 Task: Forward email as attachment with the signature Dylan Clark with the subject Request for paternity leave from softage.1@softage.net to softage.7@softage.net with the message Would it be possible to have a project review meeting with all stakeholders next week?
Action: Mouse moved to (952, 80)
Screenshot: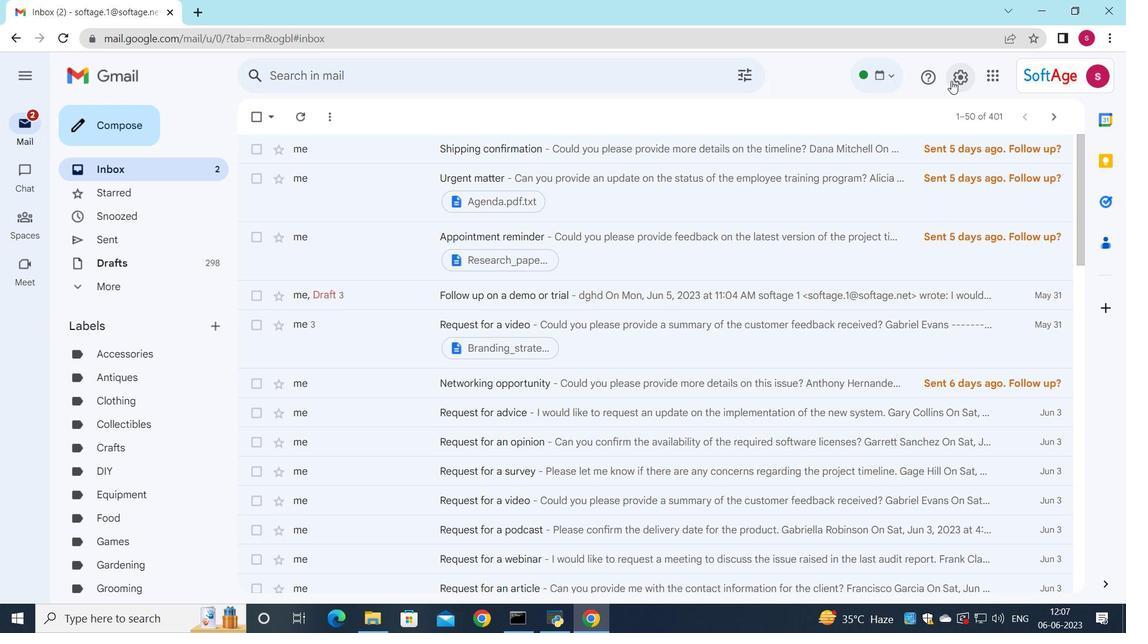 
Action: Mouse pressed left at (952, 80)
Screenshot: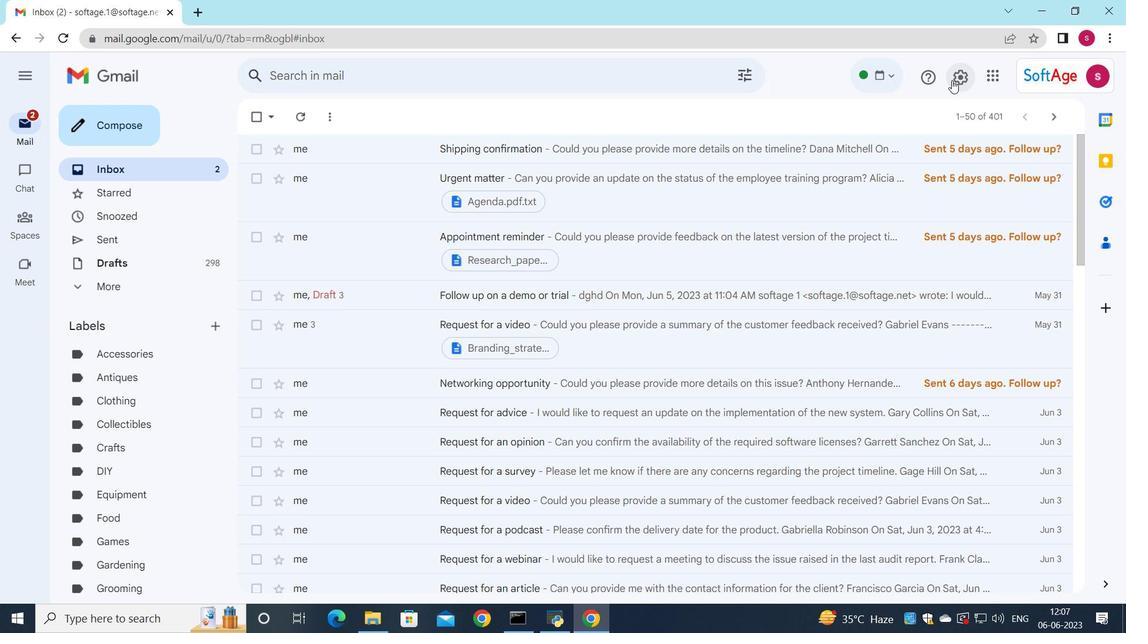
Action: Mouse moved to (940, 136)
Screenshot: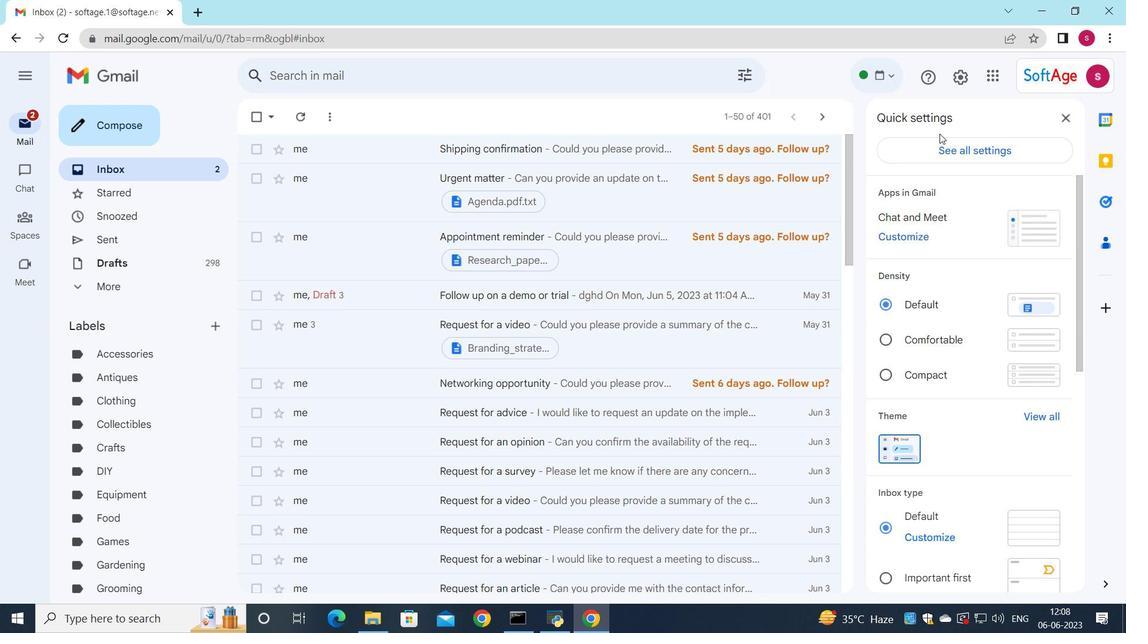 
Action: Mouse pressed left at (940, 136)
Screenshot: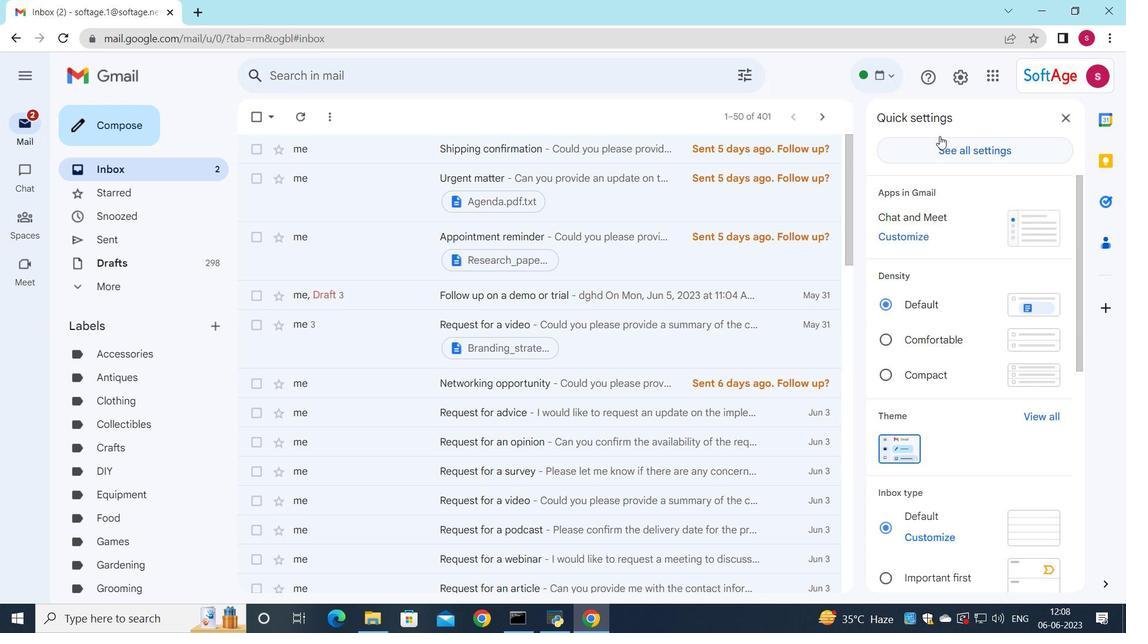 
Action: Mouse moved to (822, 231)
Screenshot: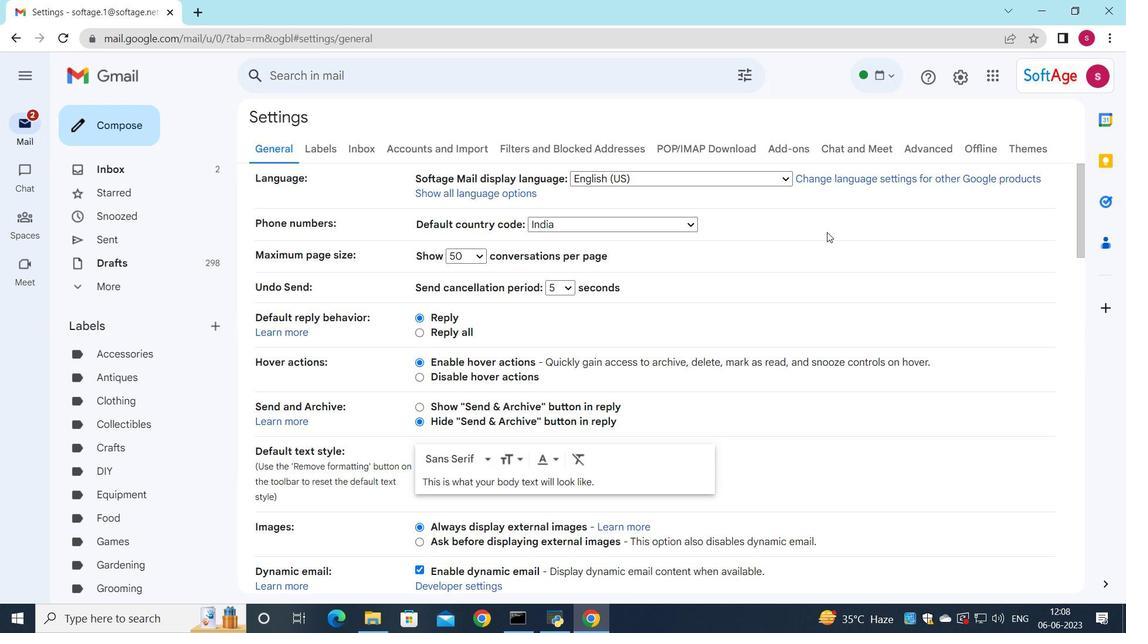
Action: Mouse scrolled (822, 231) with delta (0, 0)
Screenshot: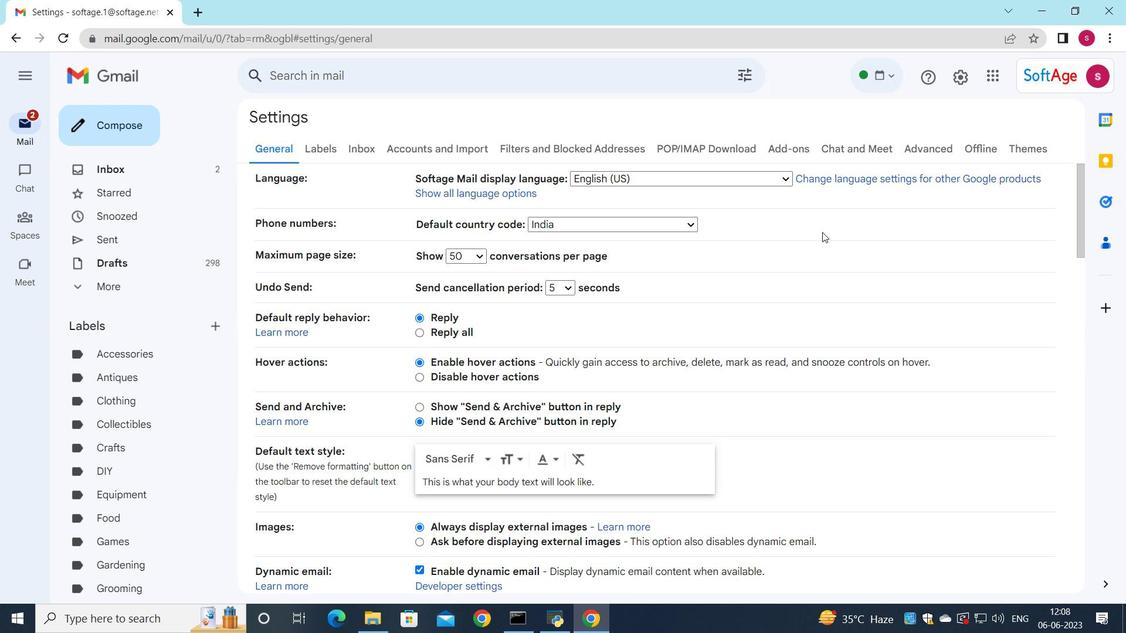 
Action: Mouse scrolled (822, 231) with delta (0, 0)
Screenshot: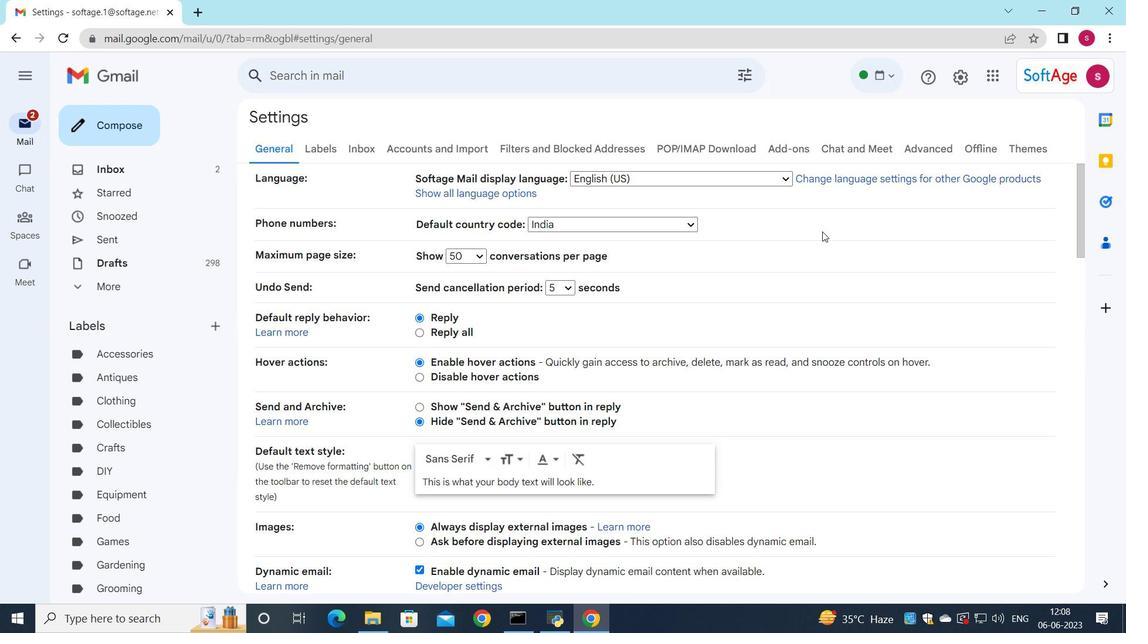 
Action: Mouse scrolled (822, 231) with delta (0, 0)
Screenshot: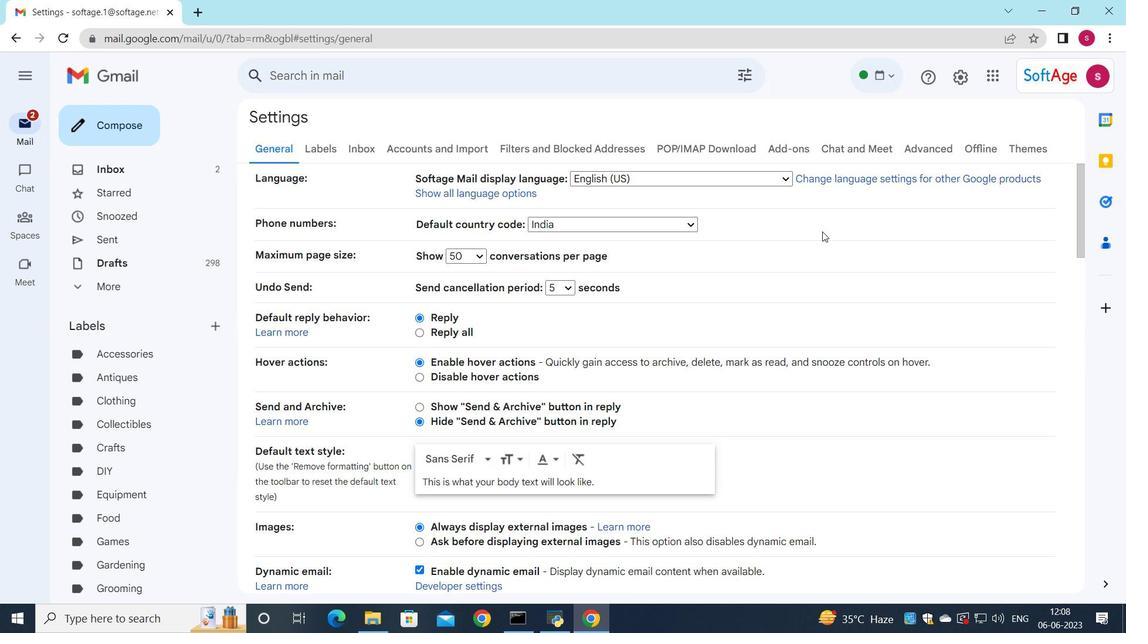 
Action: Mouse scrolled (822, 231) with delta (0, 0)
Screenshot: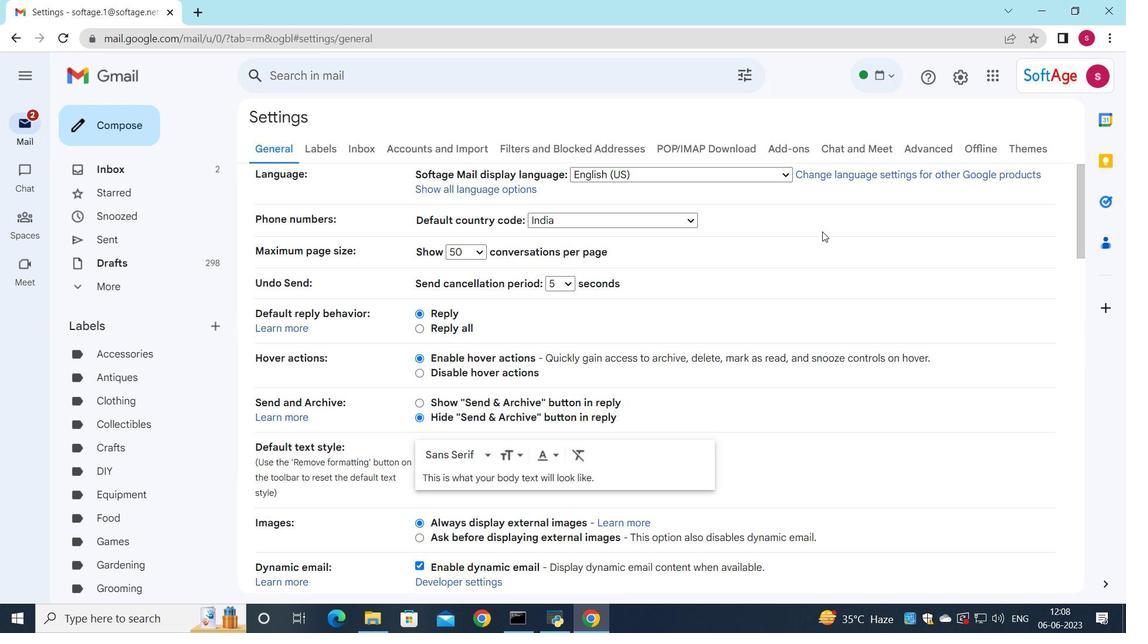 
Action: Mouse moved to (607, 341)
Screenshot: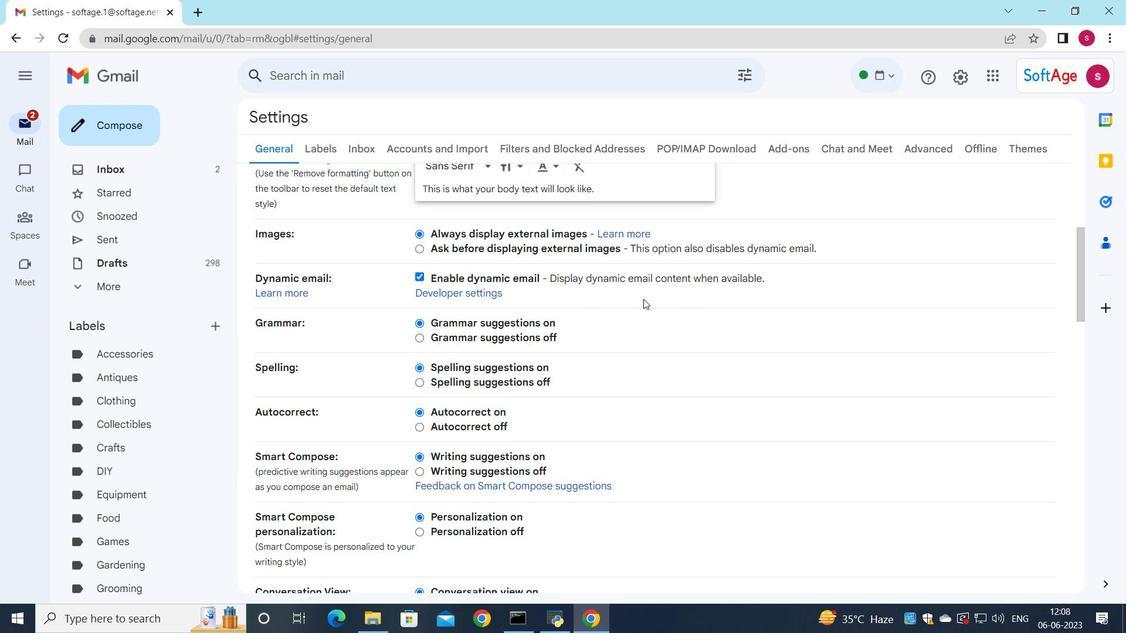 
Action: Mouse scrolled (607, 340) with delta (0, 0)
Screenshot: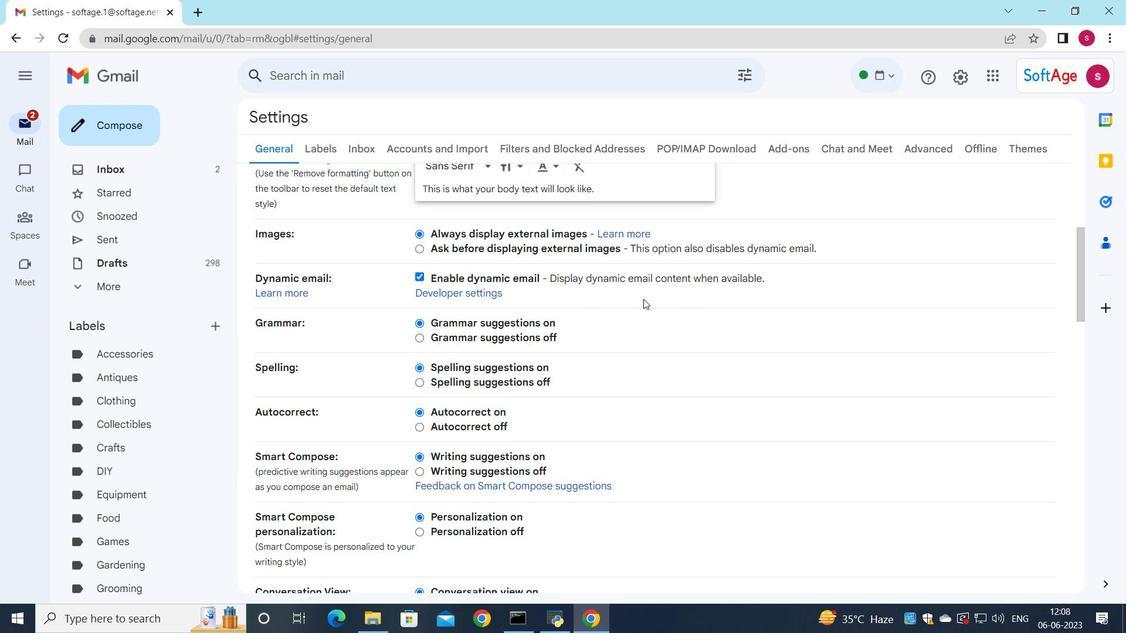 
Action: Mouse moved to (601, 348)
Screenshot: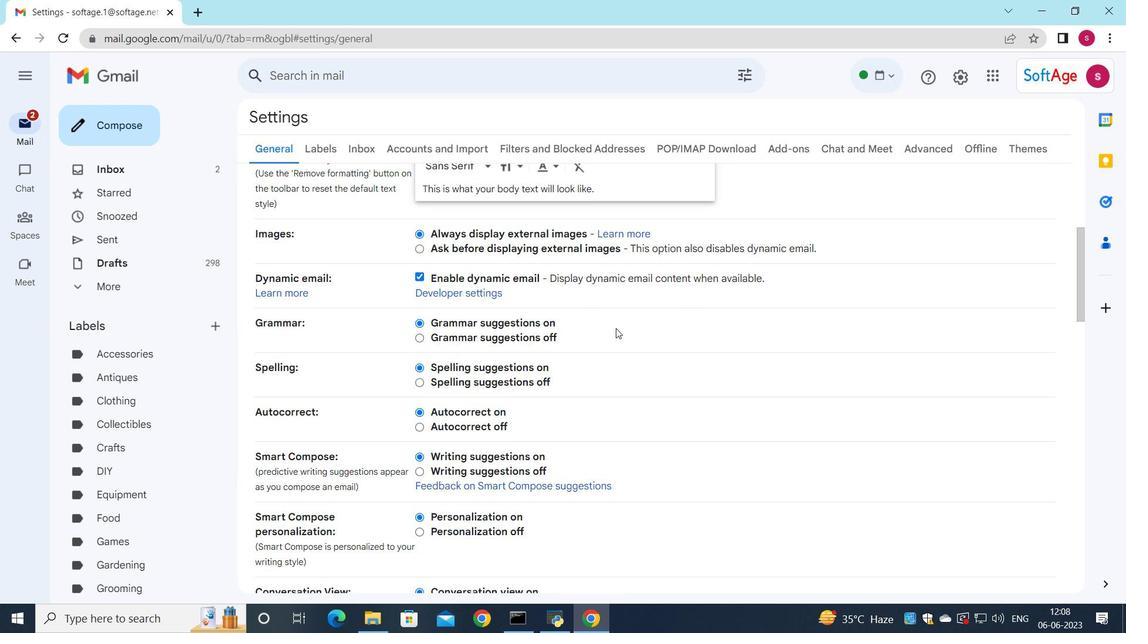 
Action: Mouse scrolled (601, 347) with delta (0, 0)
Screenshot: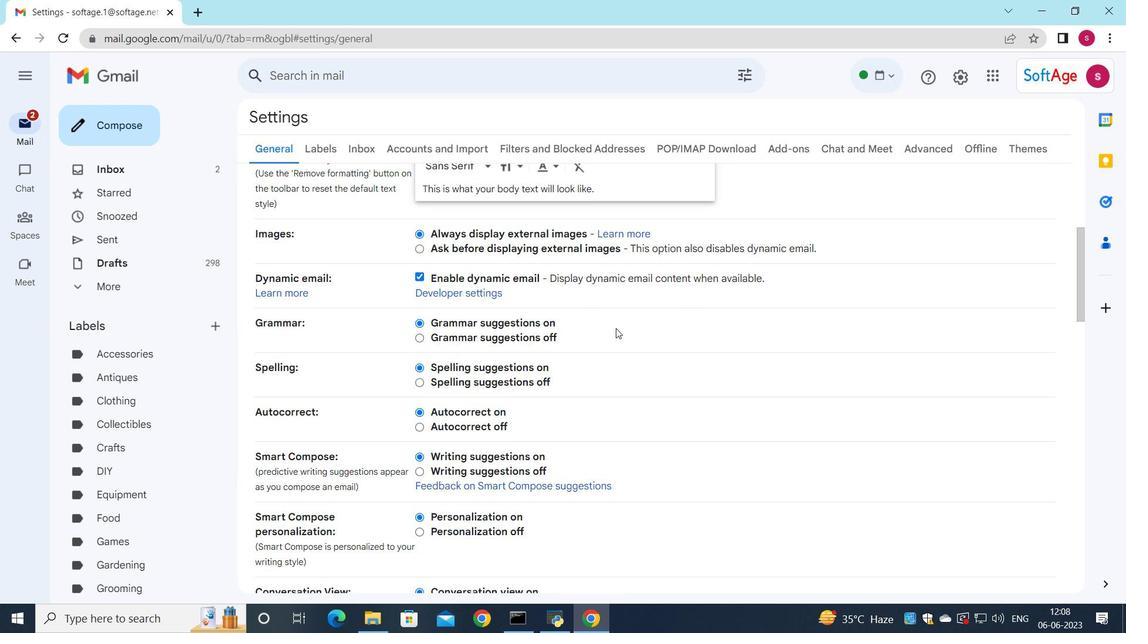 
Action: Mouse moved to (597, 353)
Screenshot: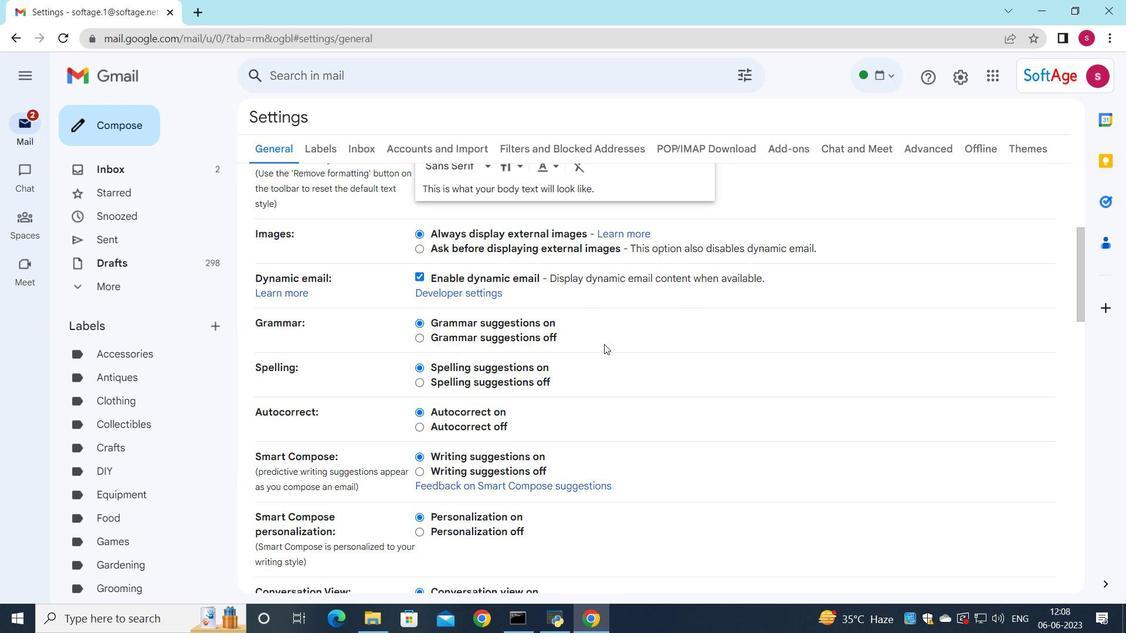 
Action: Mouse scrolled (597, 352) with delta (0, 0)
Screenshot: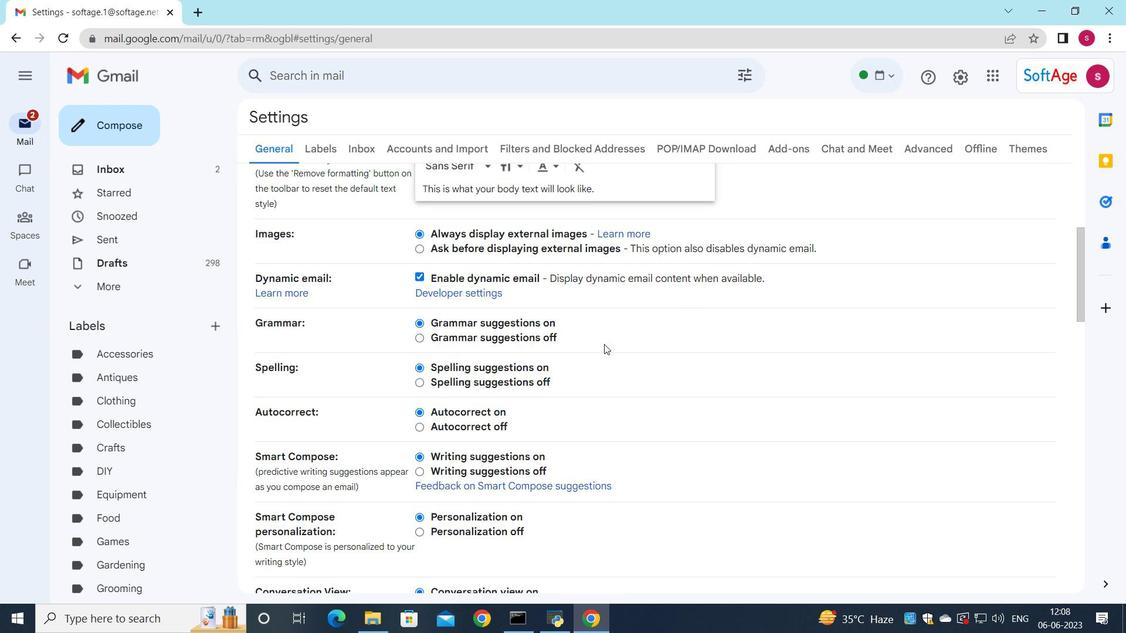 
Action: Mouse moved to (573, 396)
Screenshot: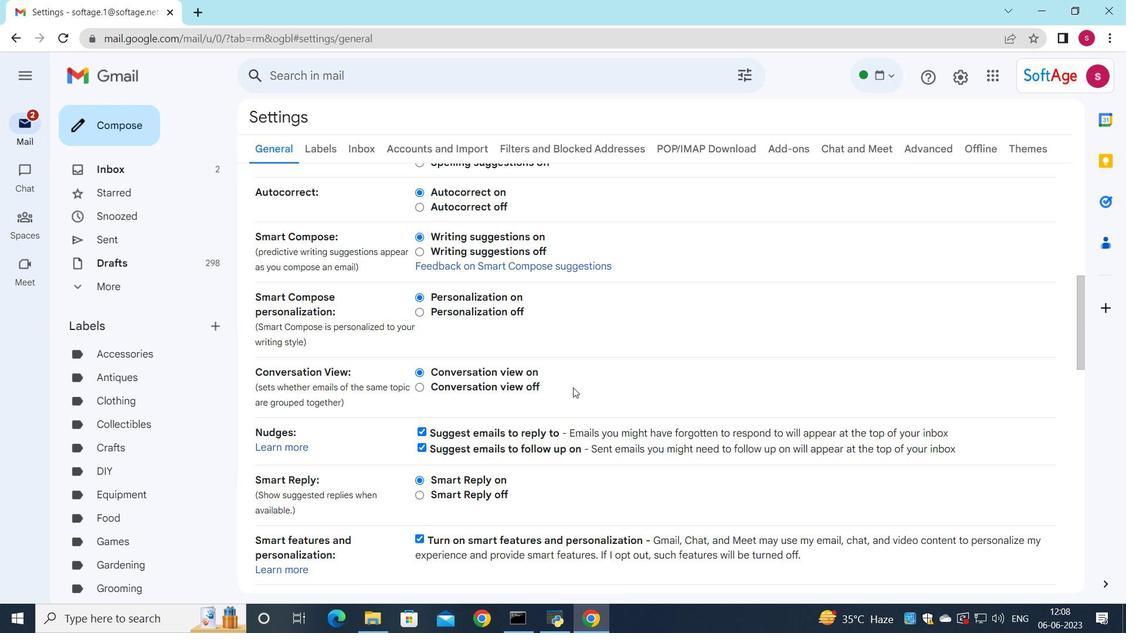 
Action: Mouse scrolled (573, 395) with delta (0, 0)
Screenshot: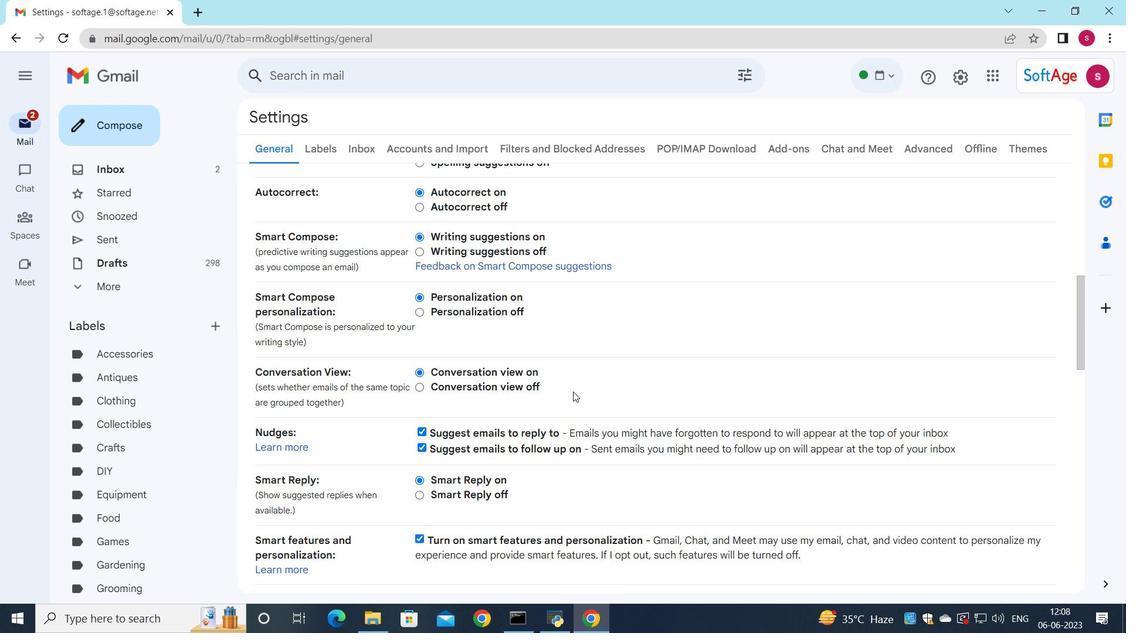 
Action: Mouse moved to (573, 398)
Screenshot: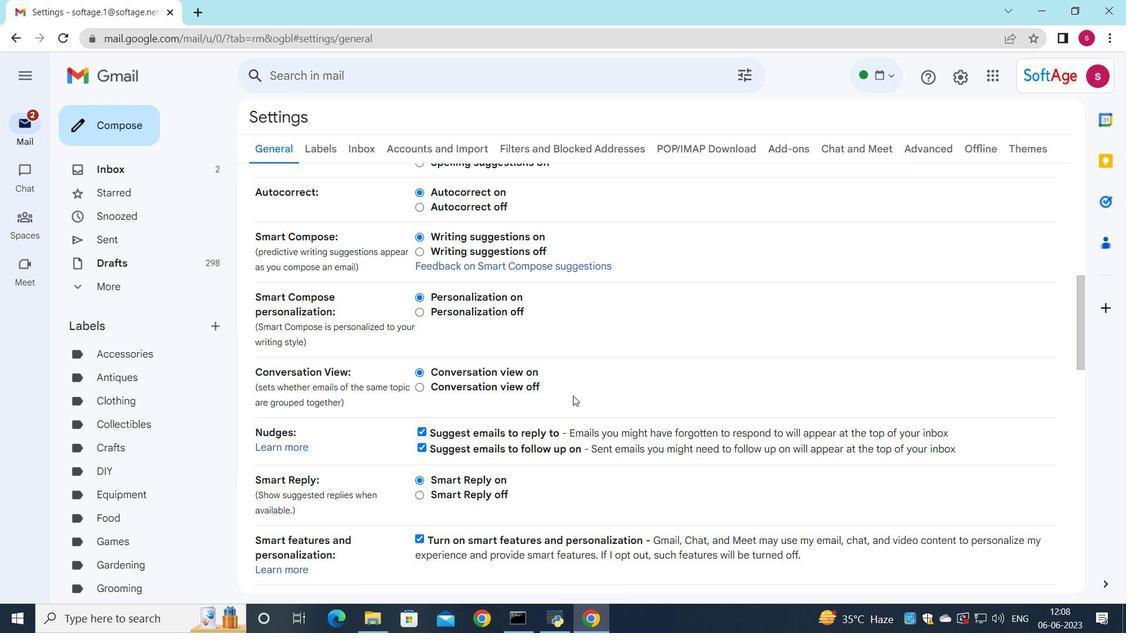 
Action: Mouse scrolled (573, 397) with delta (0, 0)
Screenshot: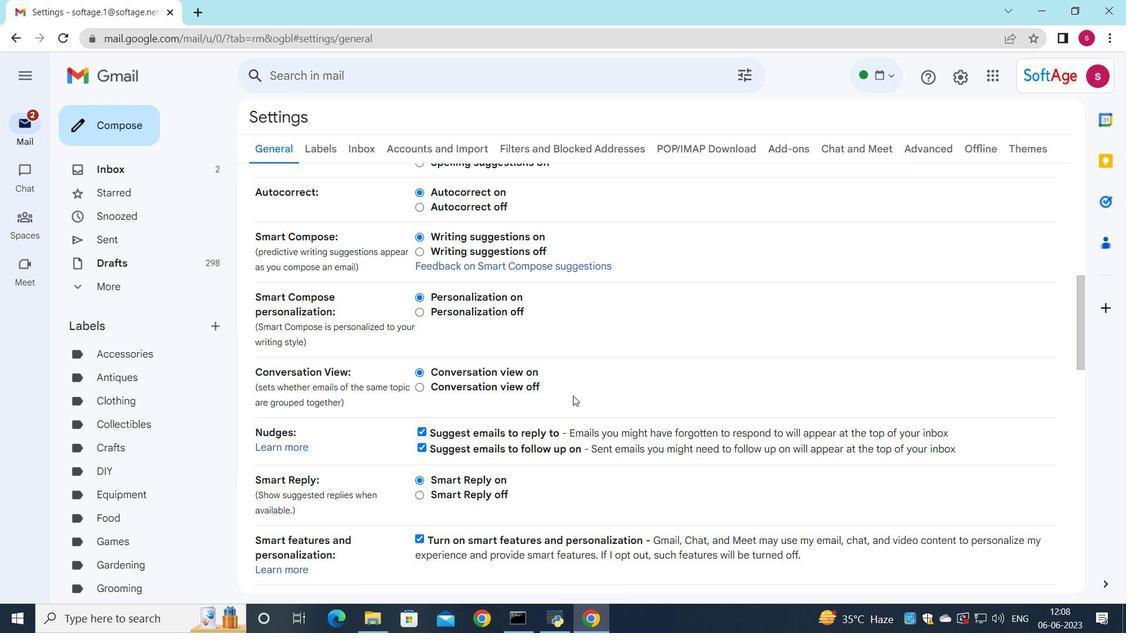
Action: Mouse moved to (574, 398)
Screenshot: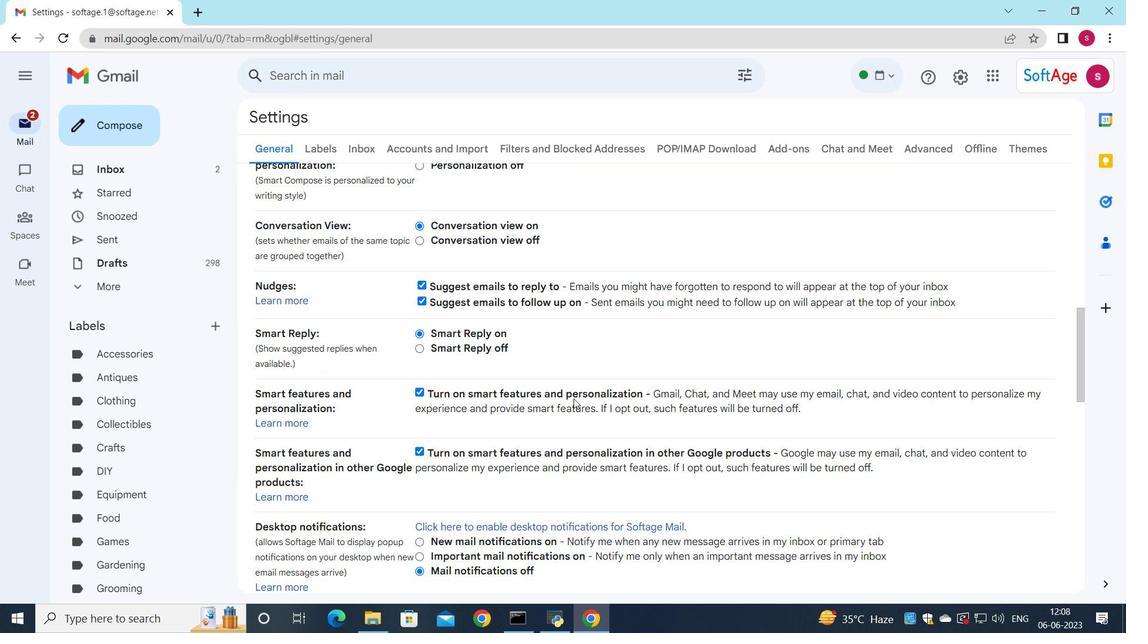 
Action: Mouse scrolled (574, 398) with delta (0, 0)
Screenshot: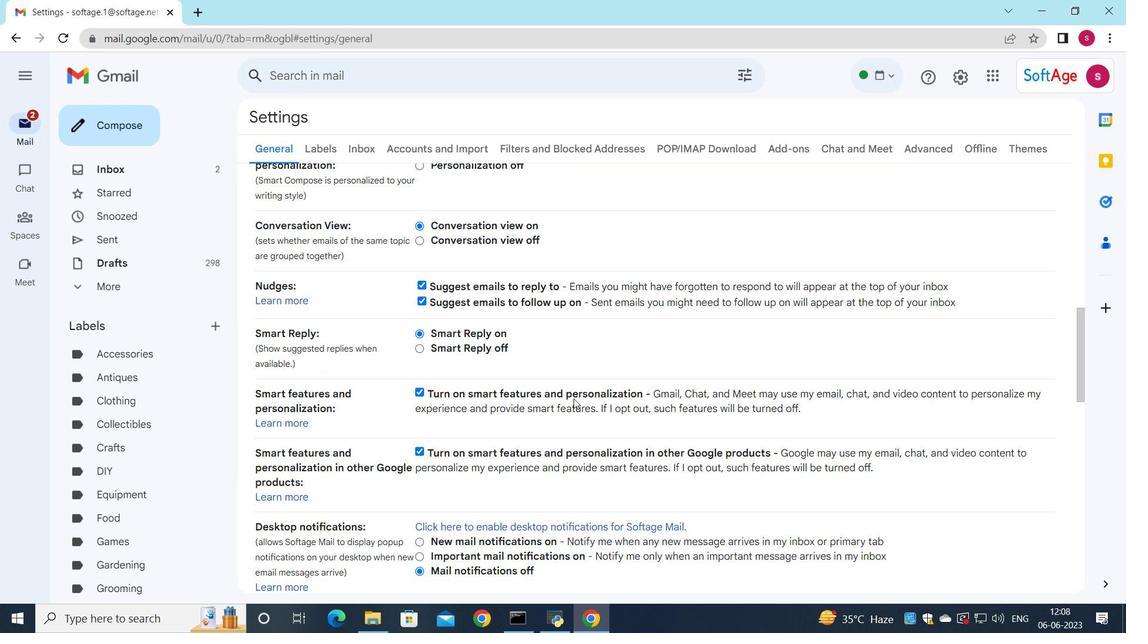 
Action: Mouse moved to (572, 407)
Screenshot: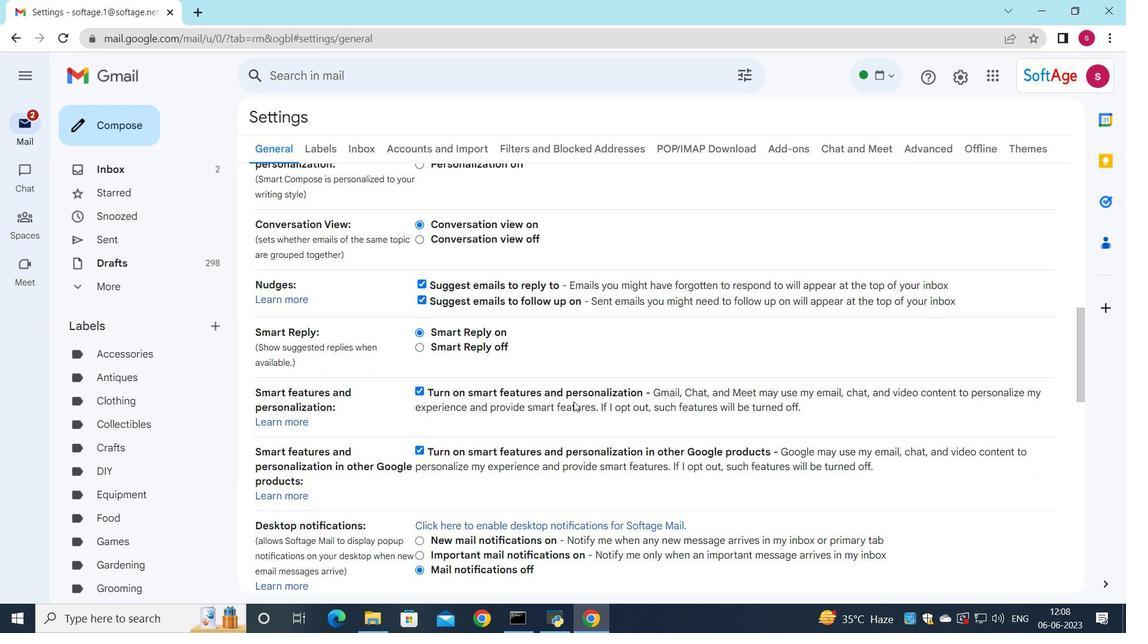 
Action: Mouse scrolled (572, 406) with delta (0, 0)
Screenshot: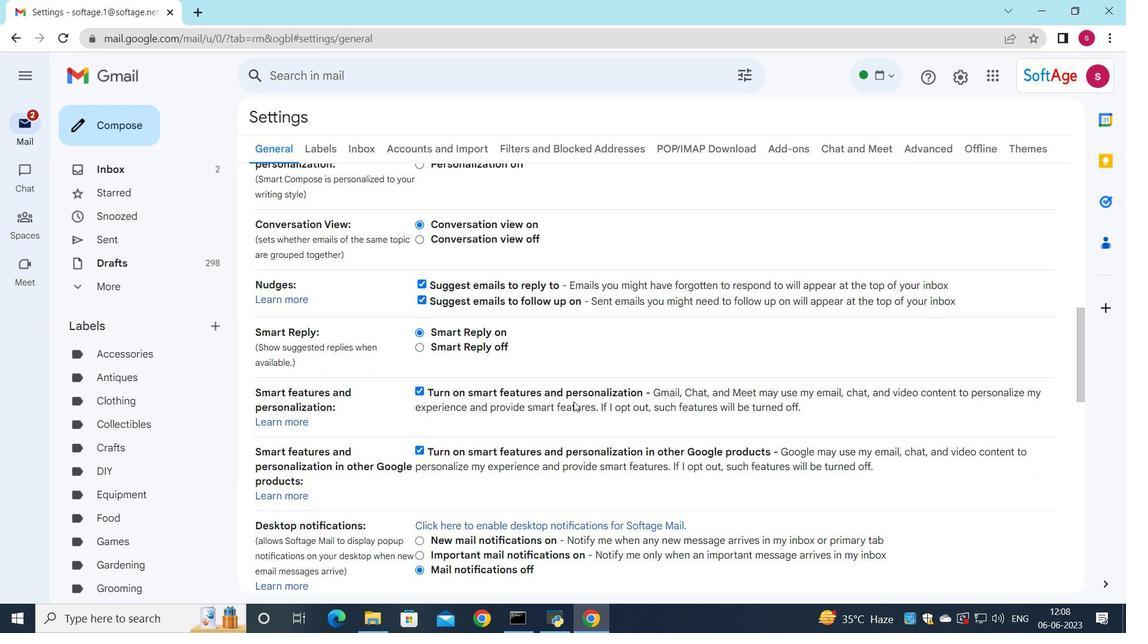 
Action: Mouse moved to (567, 420)
Screenshot: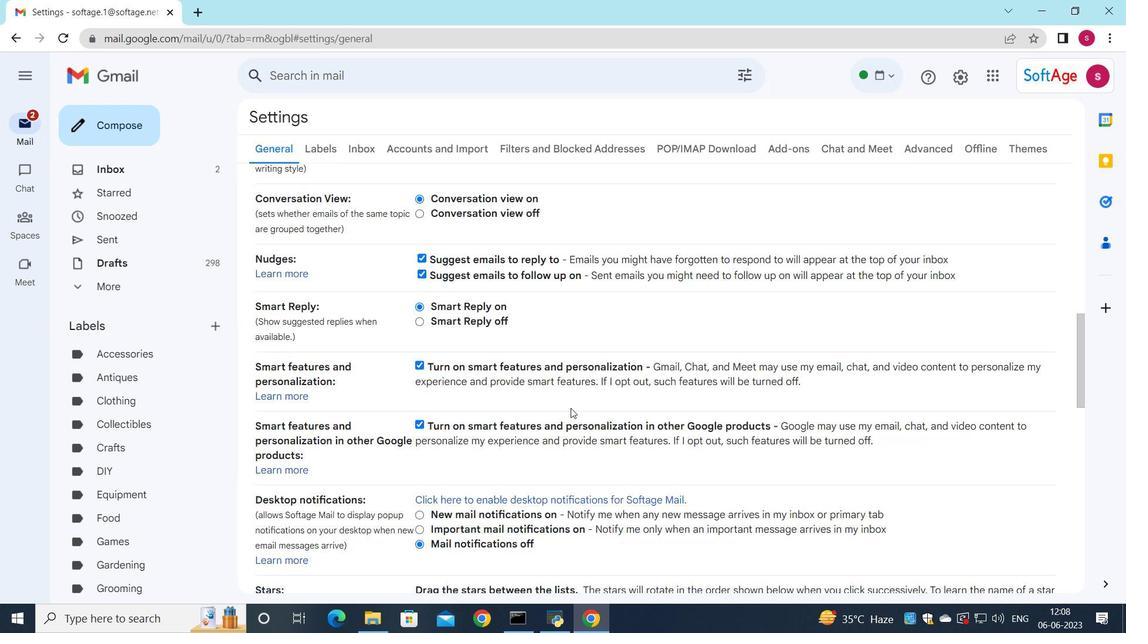 
Action: Mouse scrolled (567, 420) with delta (0, 0)
Screenshot: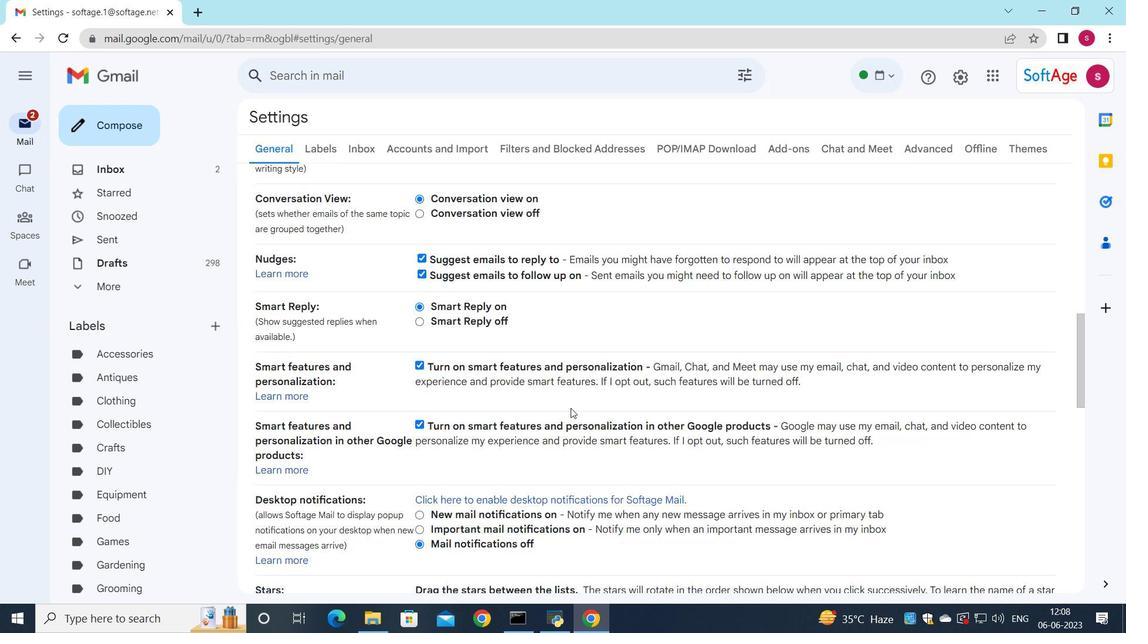 
Action: Mouse moved to (563, 458)
Screenshot: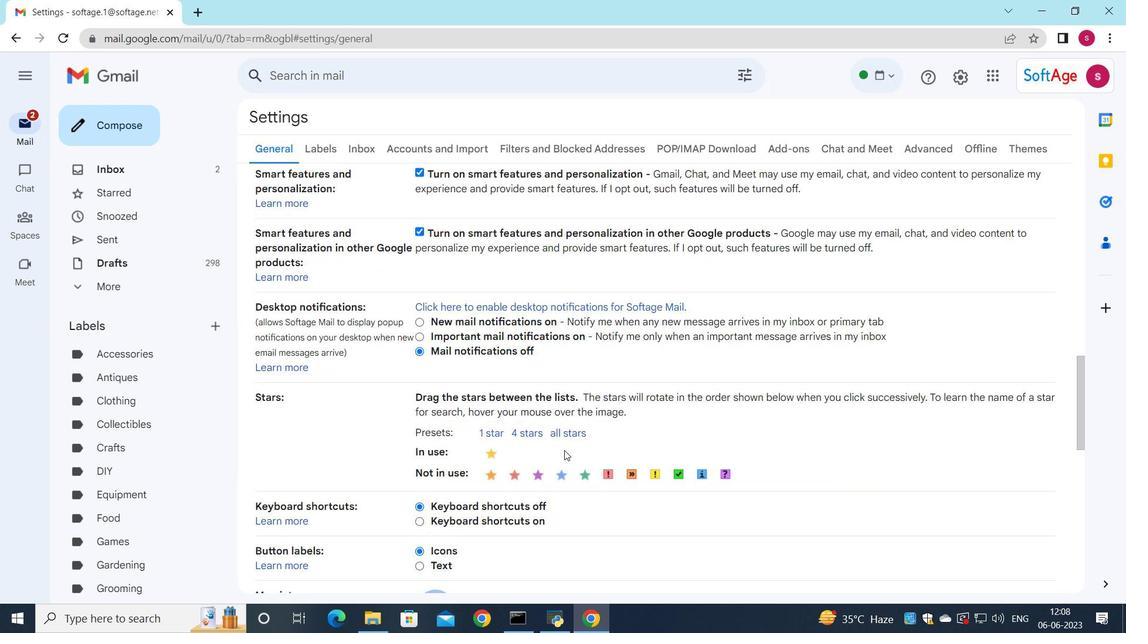 
Action: Mouse scrolled (563, 458) with delta (0, 0)
Screenshot: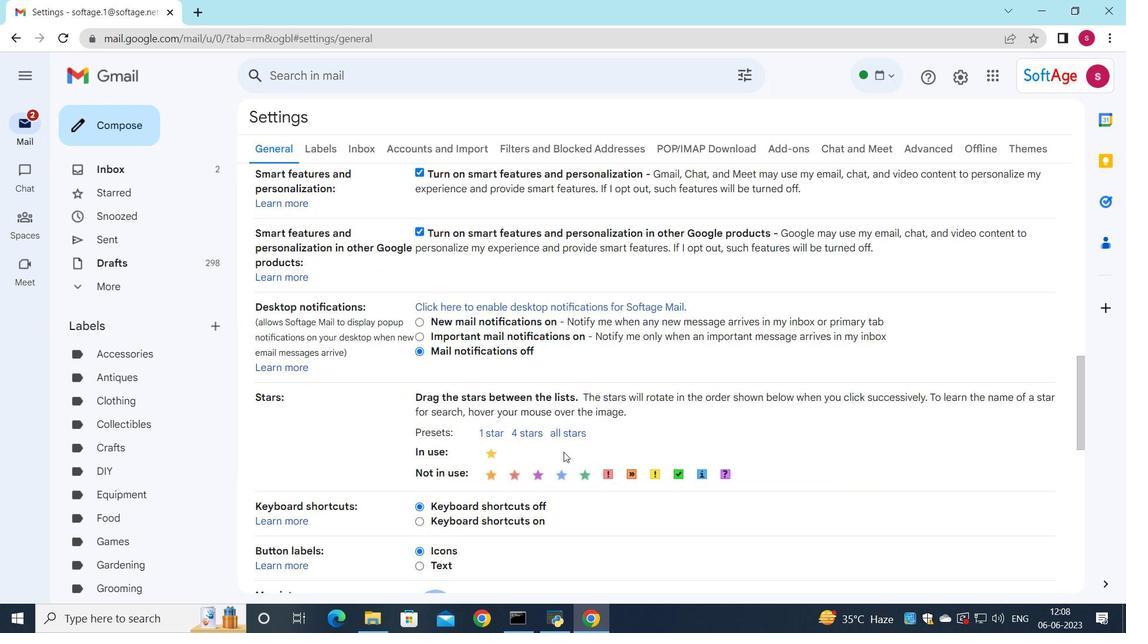 
Action: Mouse moved to (563, 459)
Screenshot: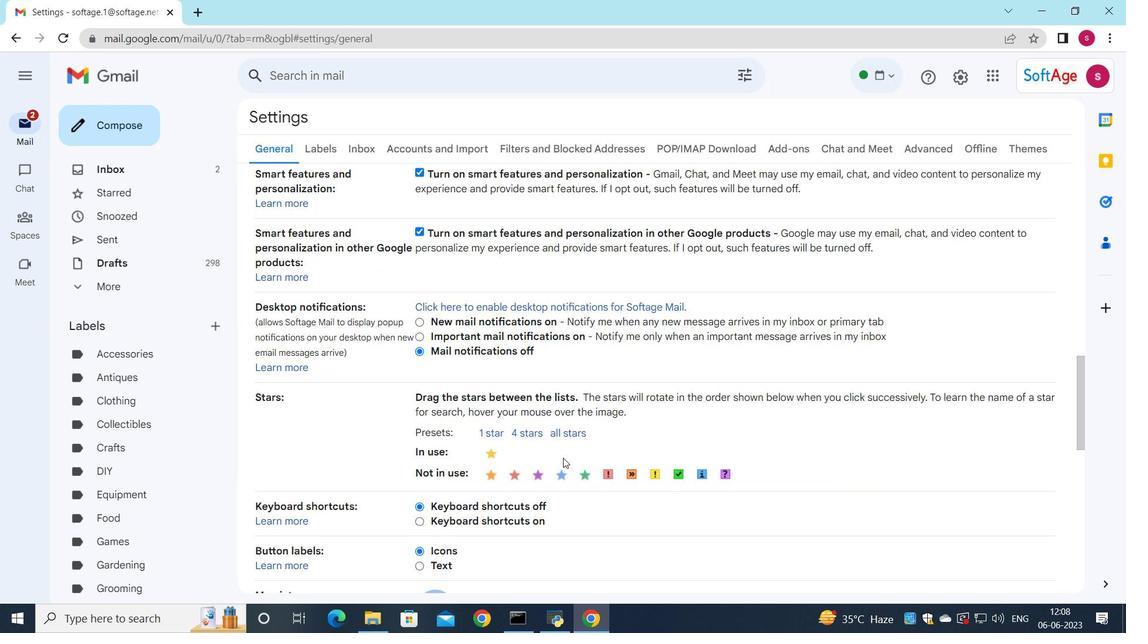 
Action: Mouse scrolled (563, 459) with delta (0, 0)
Screenshot: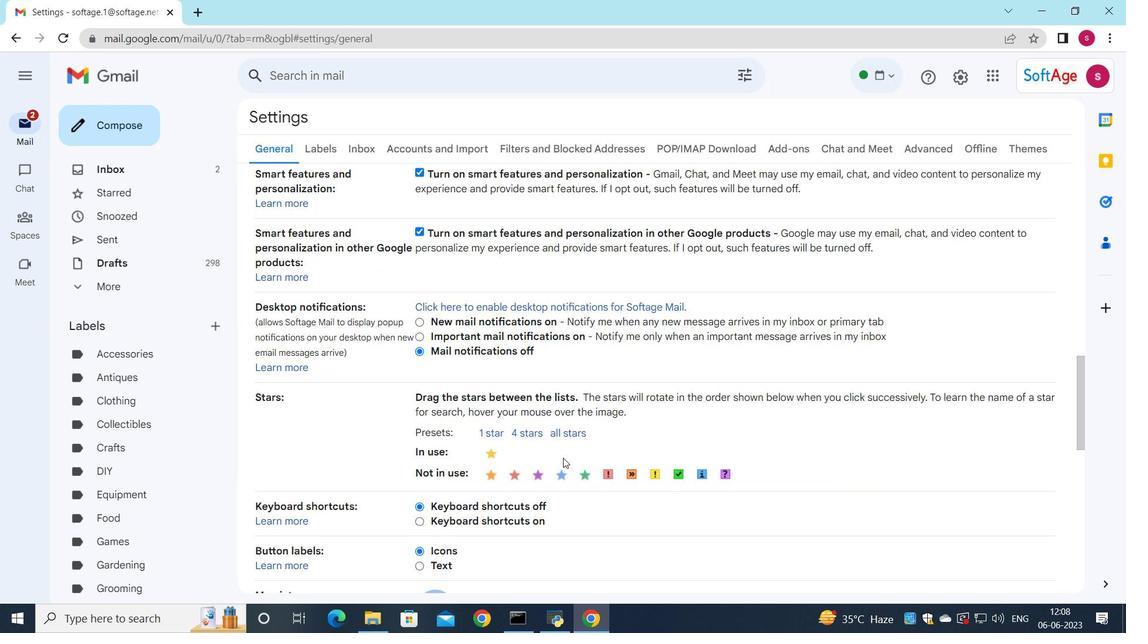 
Action: Mouse moved to (563, 460)
Screenshot: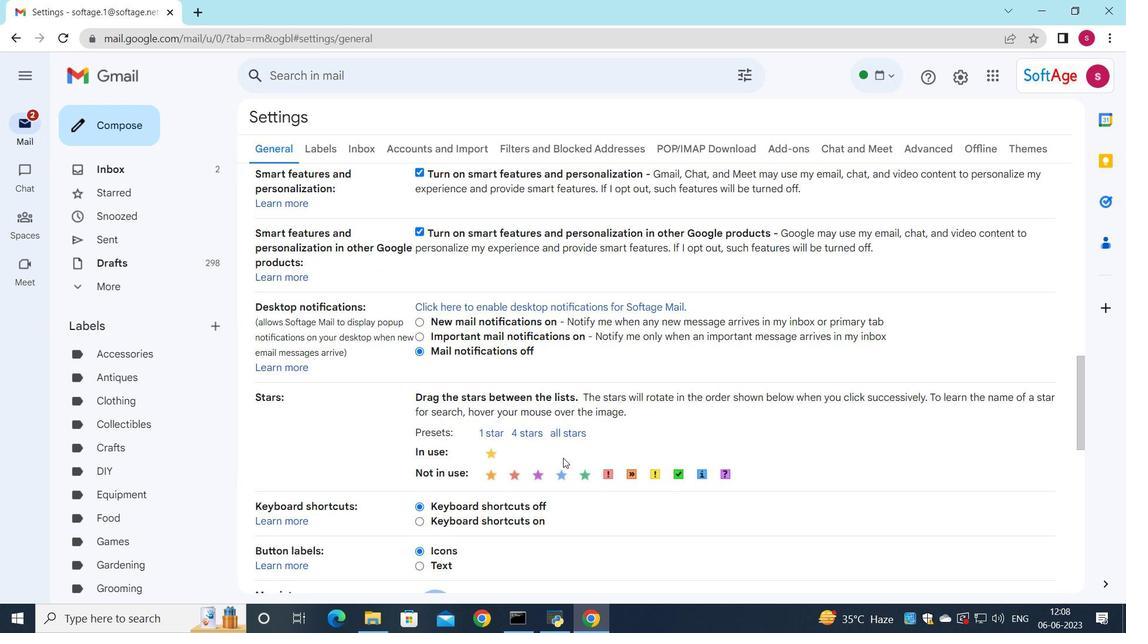 
Action: Mouse scrolled (563, 459) with delta (0, 0)
Screenshot: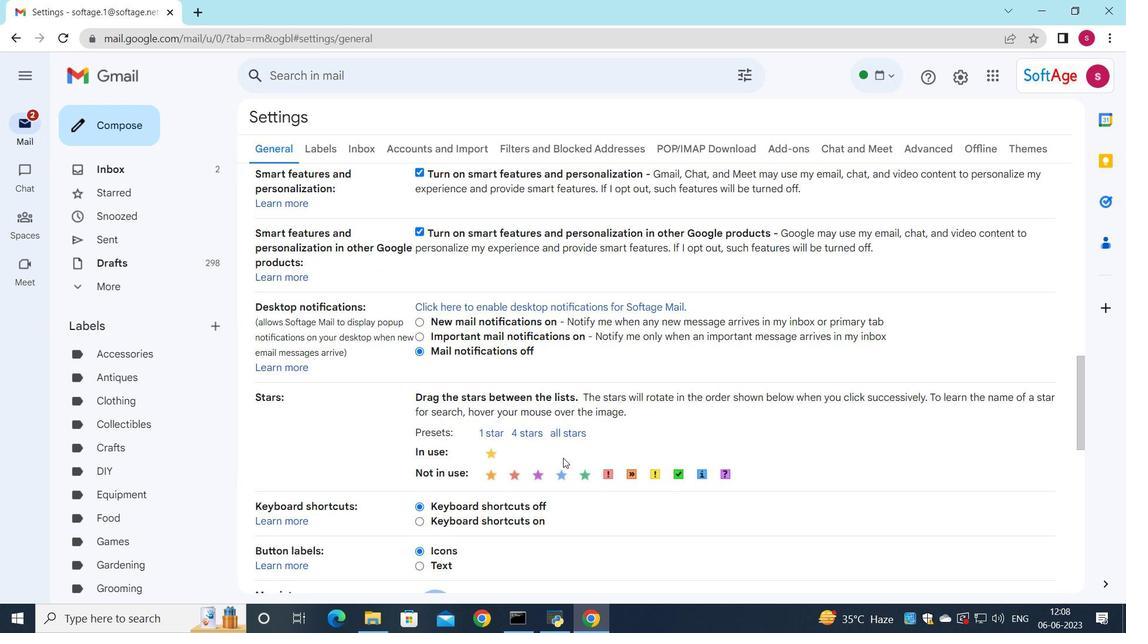 
Action: Mouse moved to (482, 498)
Screenshot: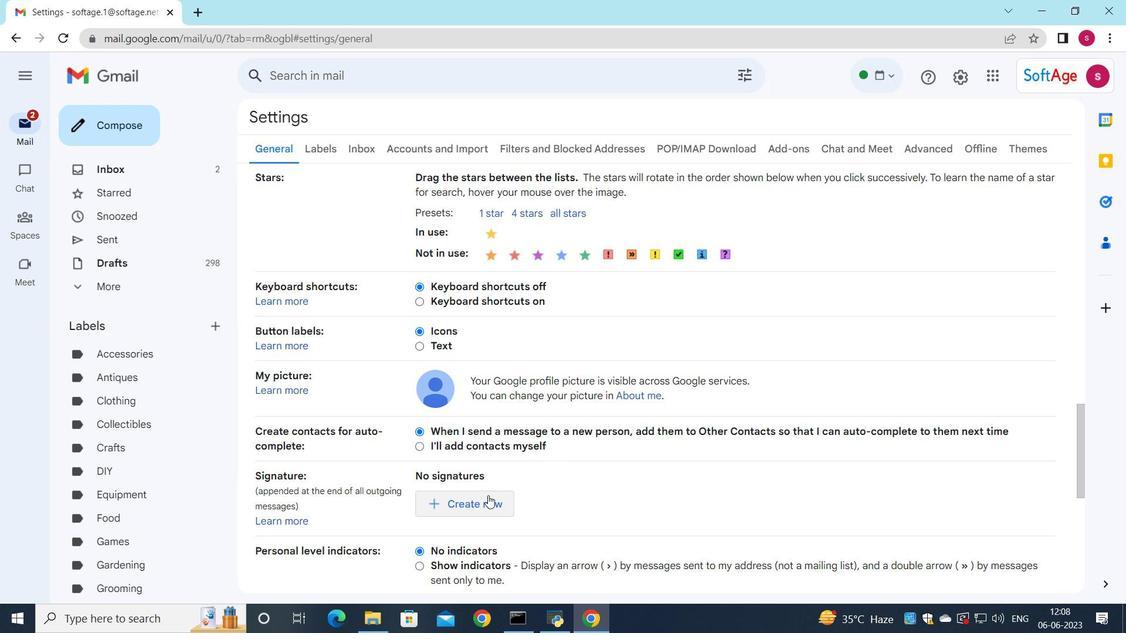 
Action: Mouse pressed left at (482, 498)
Screenshot: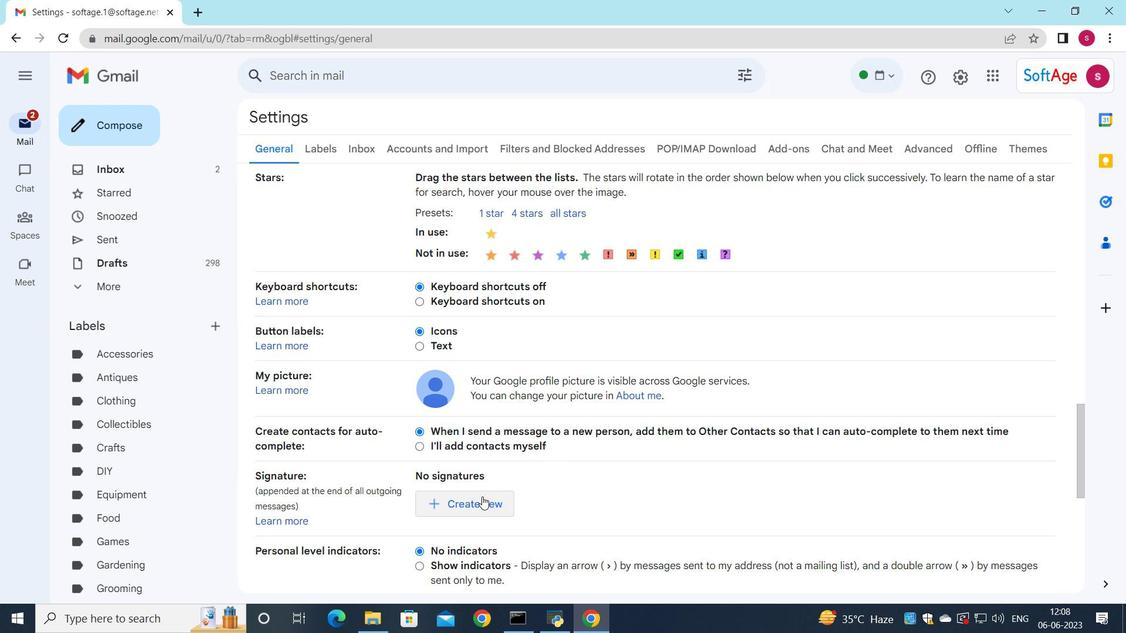 
Action: Mouse moved to (568, 469)
Screenshot: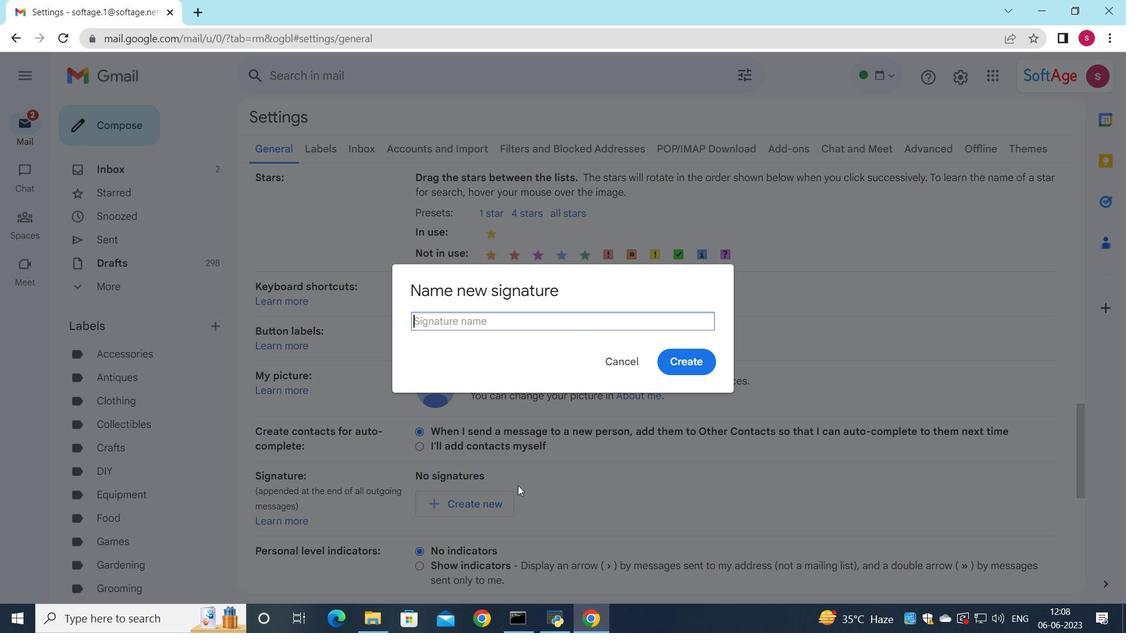 
Action: Key pressed <Key.shift>Dylan<Key.space><Key.shift>Clark
Screenshot: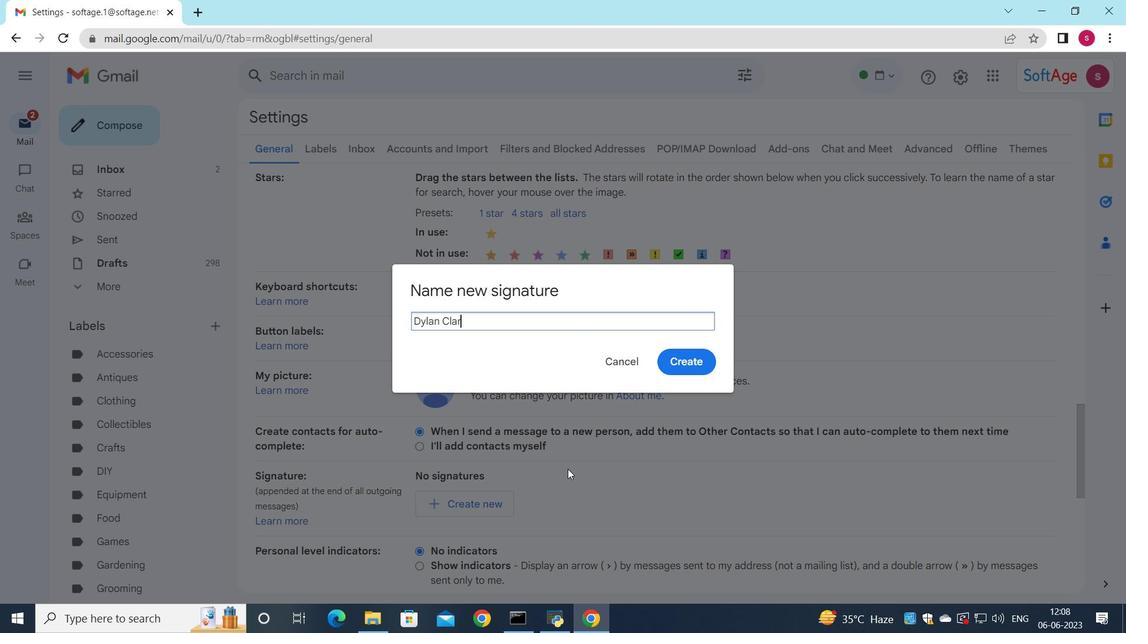 
Action: Mouse moved to (675, 371)
Screenshot: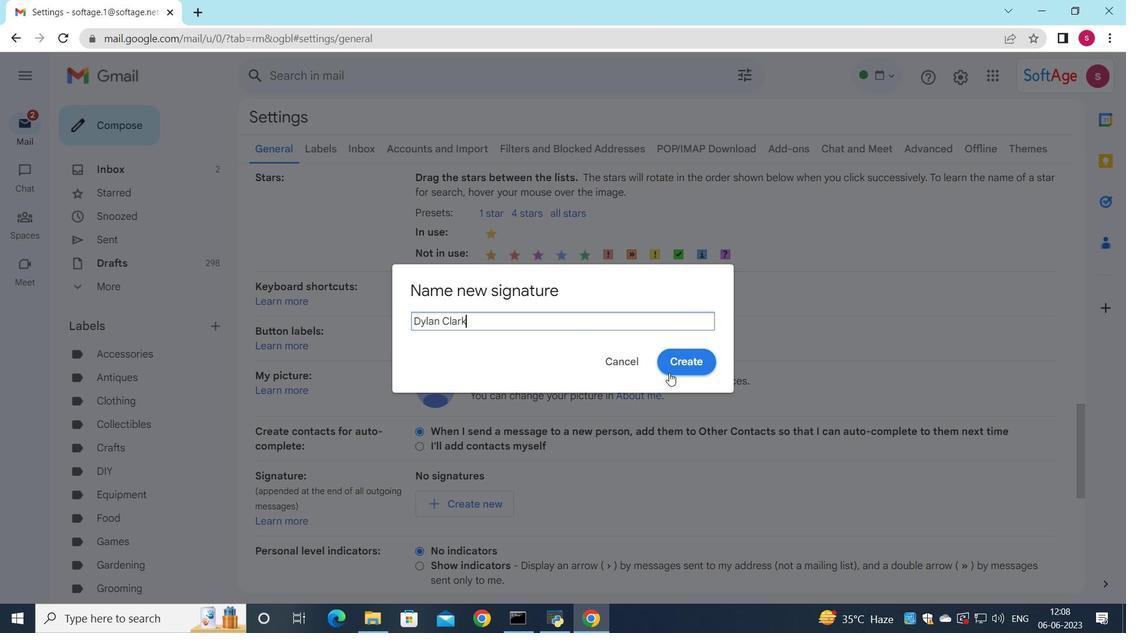 
Action: Mouse pressed left at (675, 371)
Screenshot: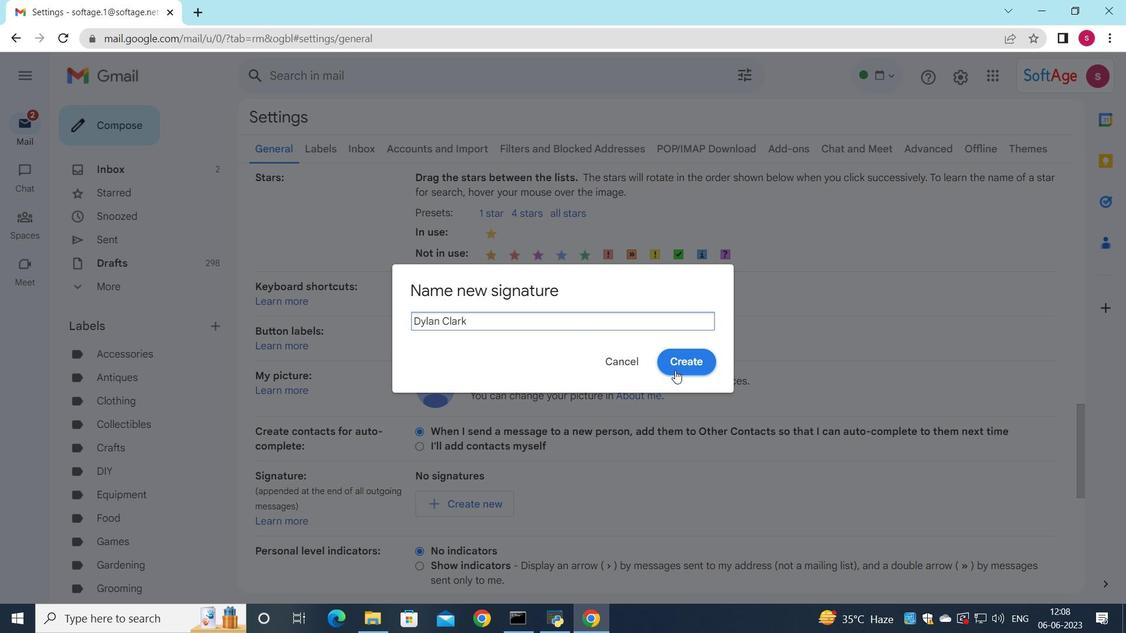 
Action: Mouse moved to (667, 493)
Screenshot: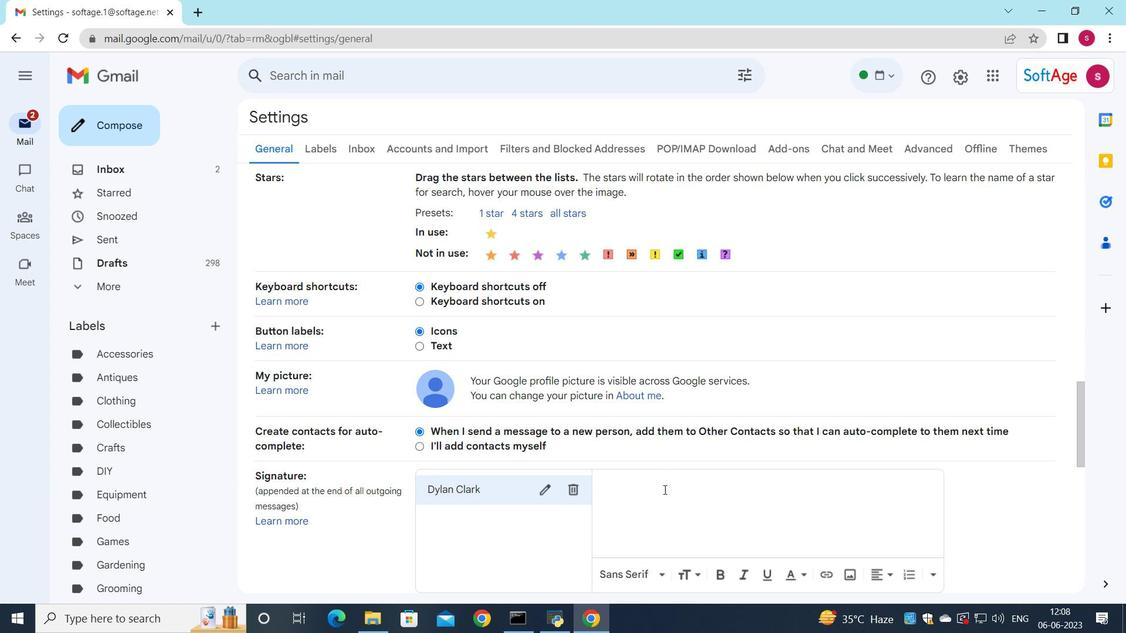 
Action: Mouse pressed left at (667, 493)
Screenshot: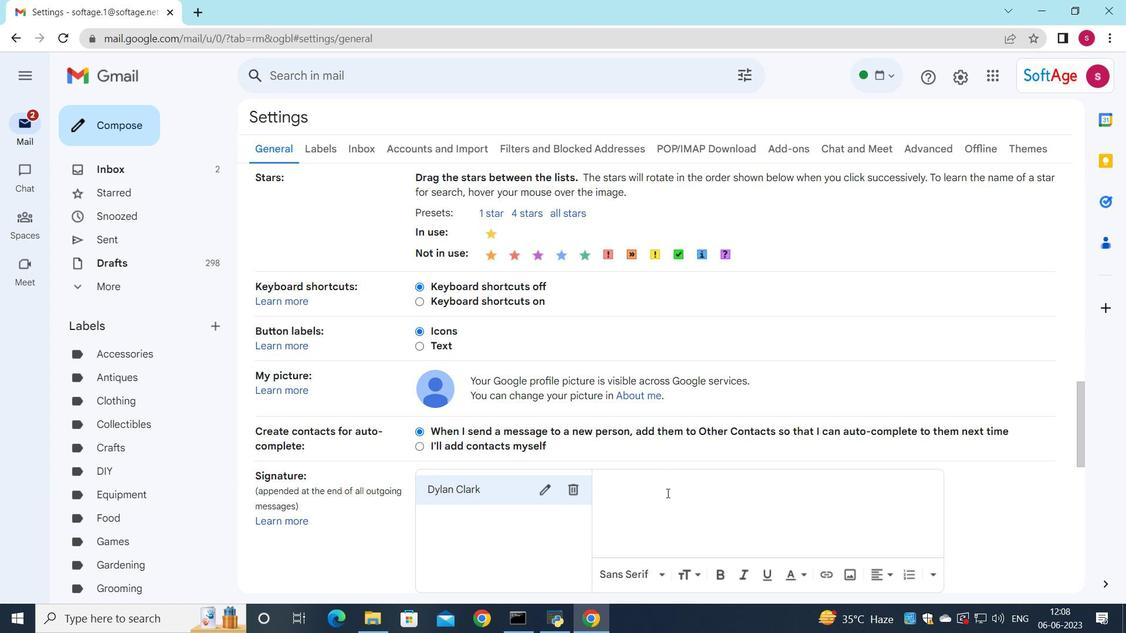 
Action: Mouse scrolled (667, 492) with delta (0, 0)
Screenshot: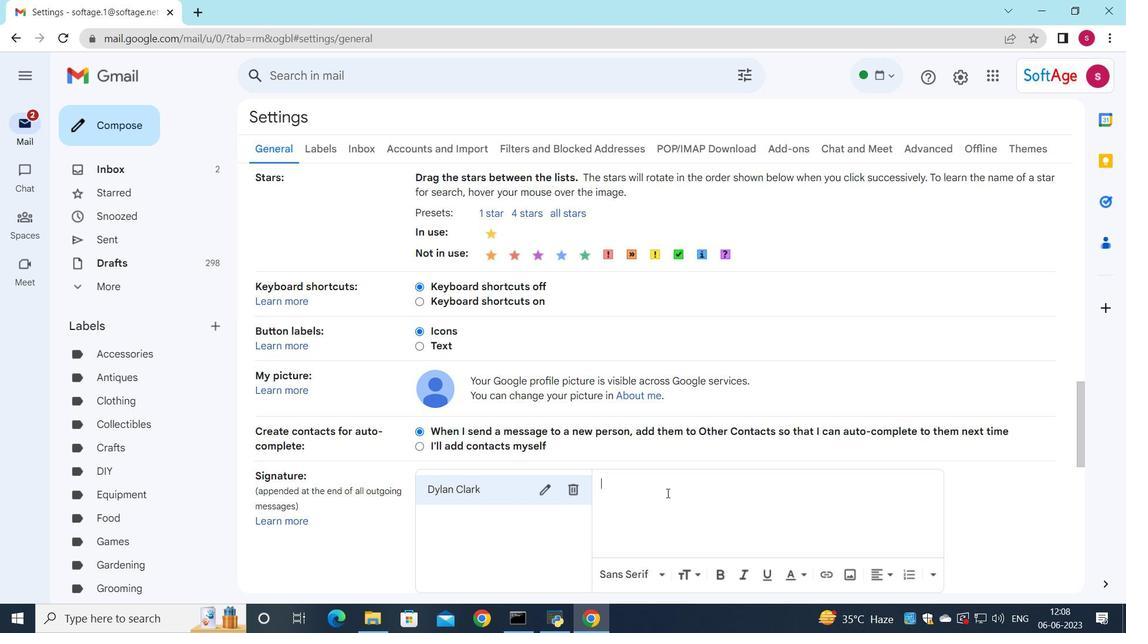 
Action: Mouse scrolled (667, 492) with delta (0, 0)
Screenshot: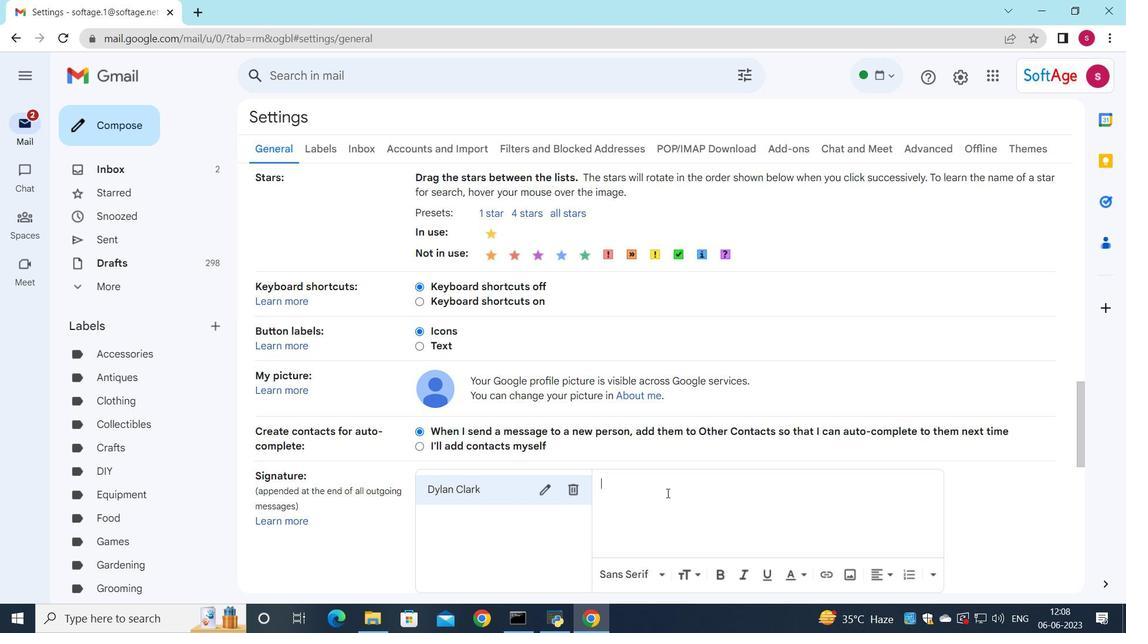 
Action: Mouse moved to (662, 471)
Screenshot: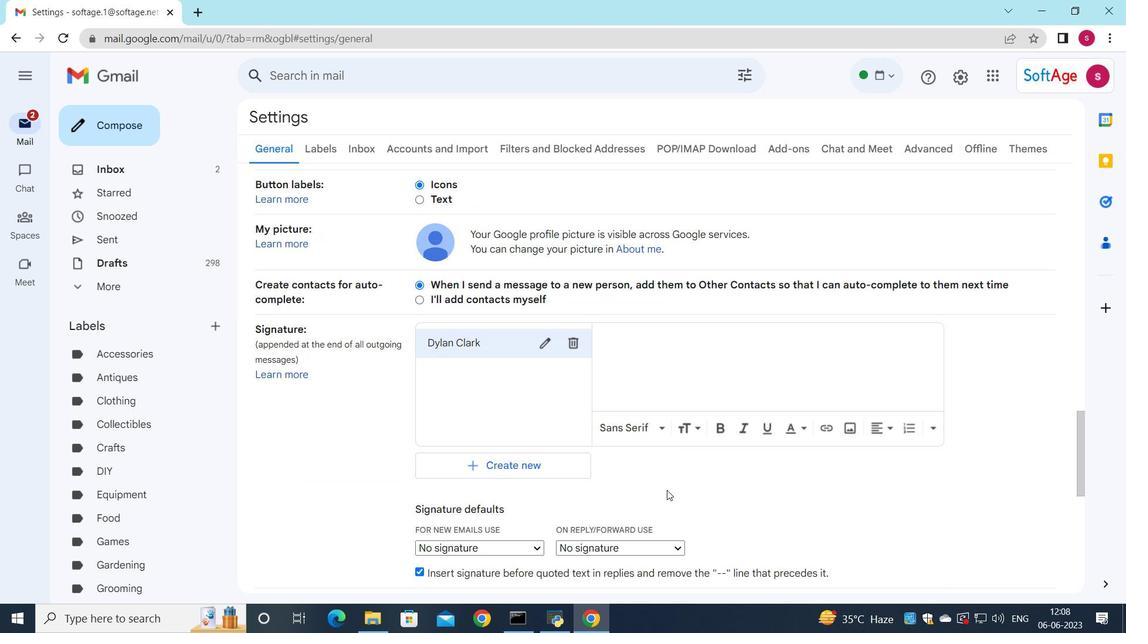 
Action: Key pressed <Key.shift>Dylan<Key.space><Key.shift>Clark
Screenshot: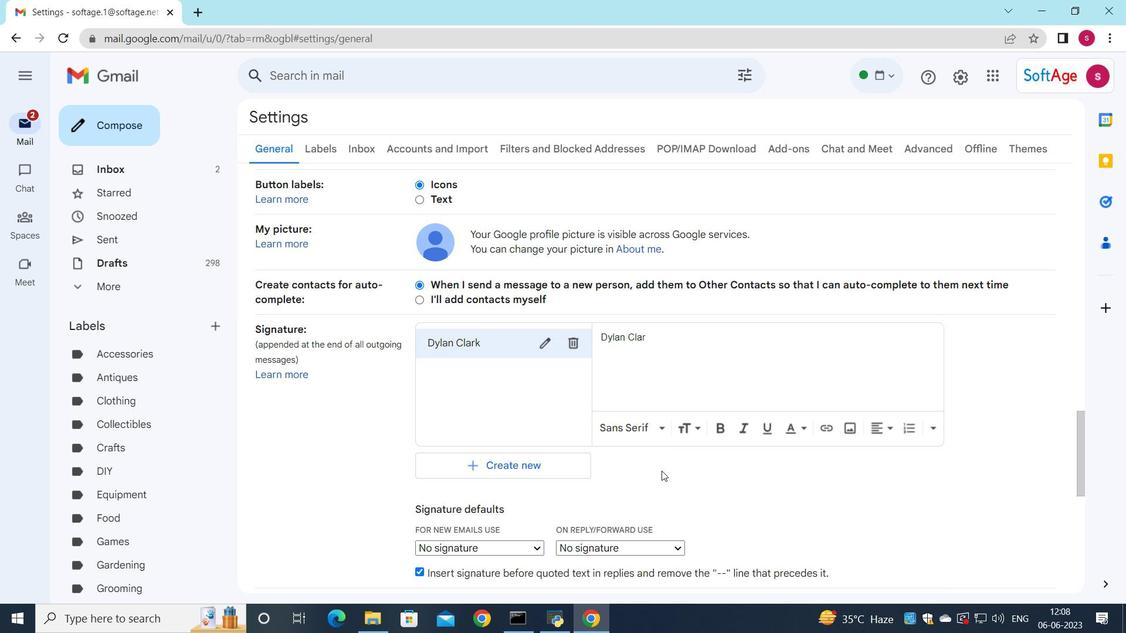 
Action: Mouse scrolled (662, 471) with delta (0, 0)
Screenshot: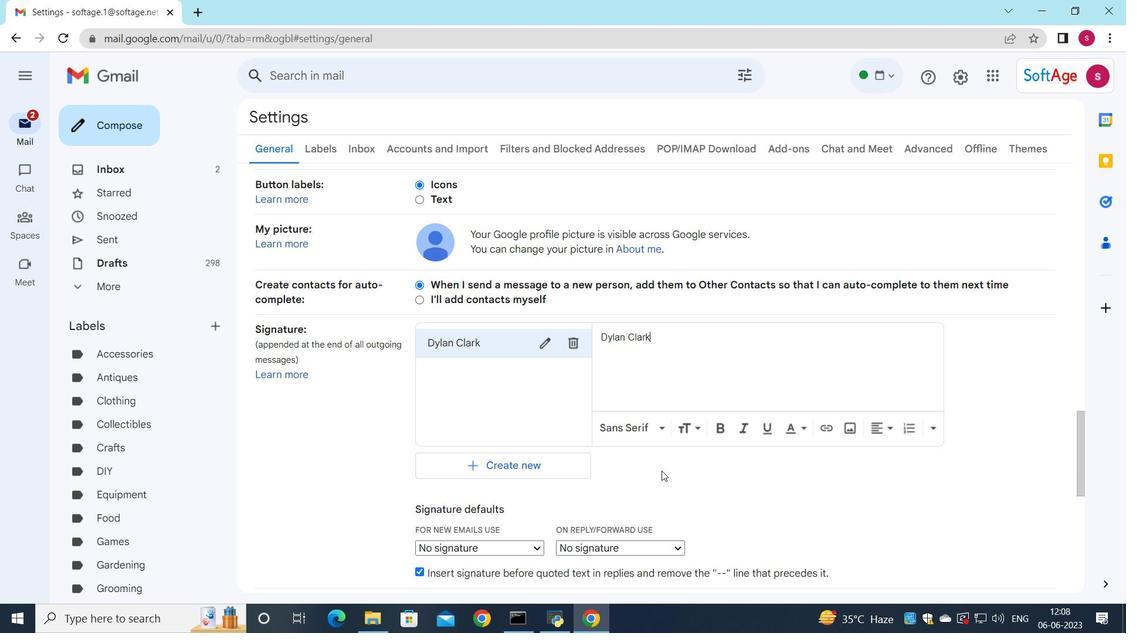 
Action: Mouse scrolled (662, 471) with delta (0, 0)
Screenshot: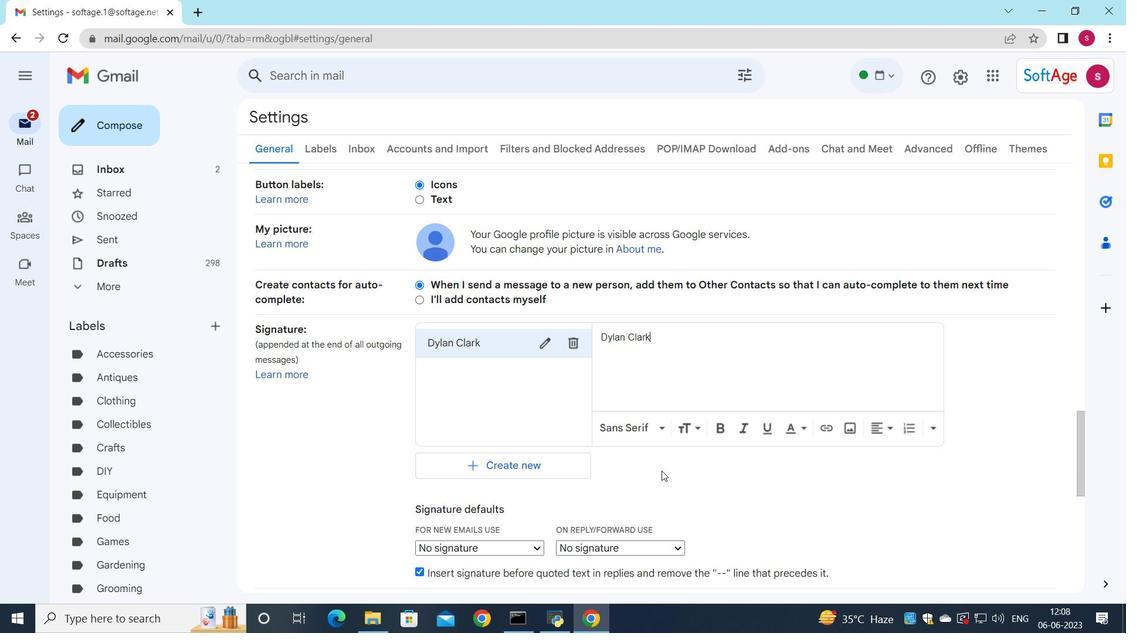 
Action: Mouse scrolled (662, 471) with delta (0, 0)
Screenshot: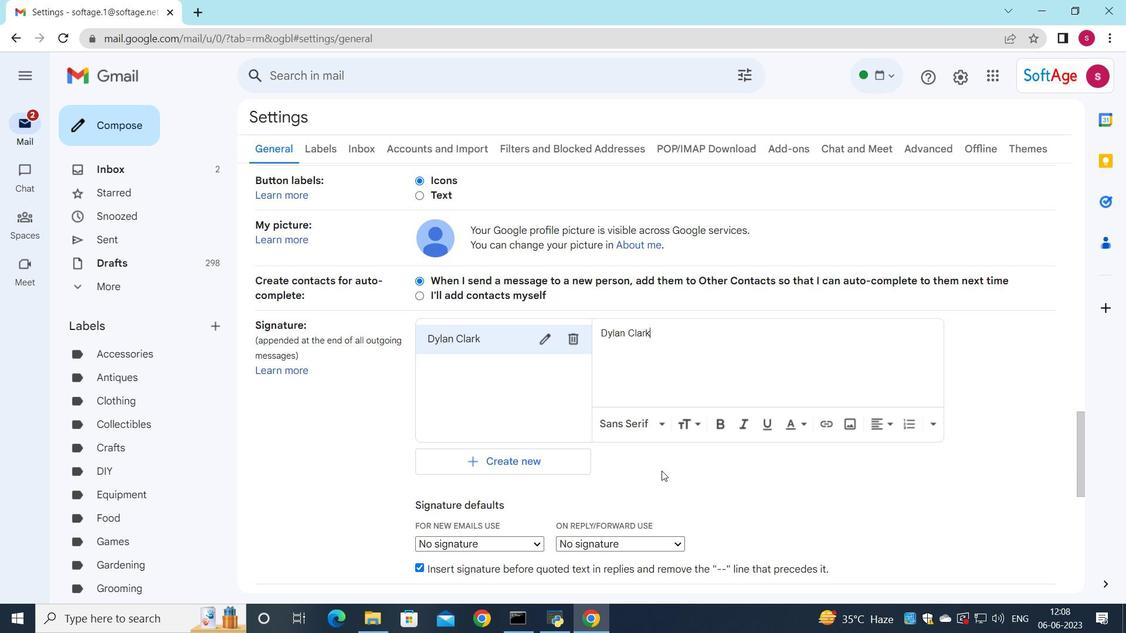 
Action: Mouse scrolled (662, 471) with delta (0, 0)
Screenshot: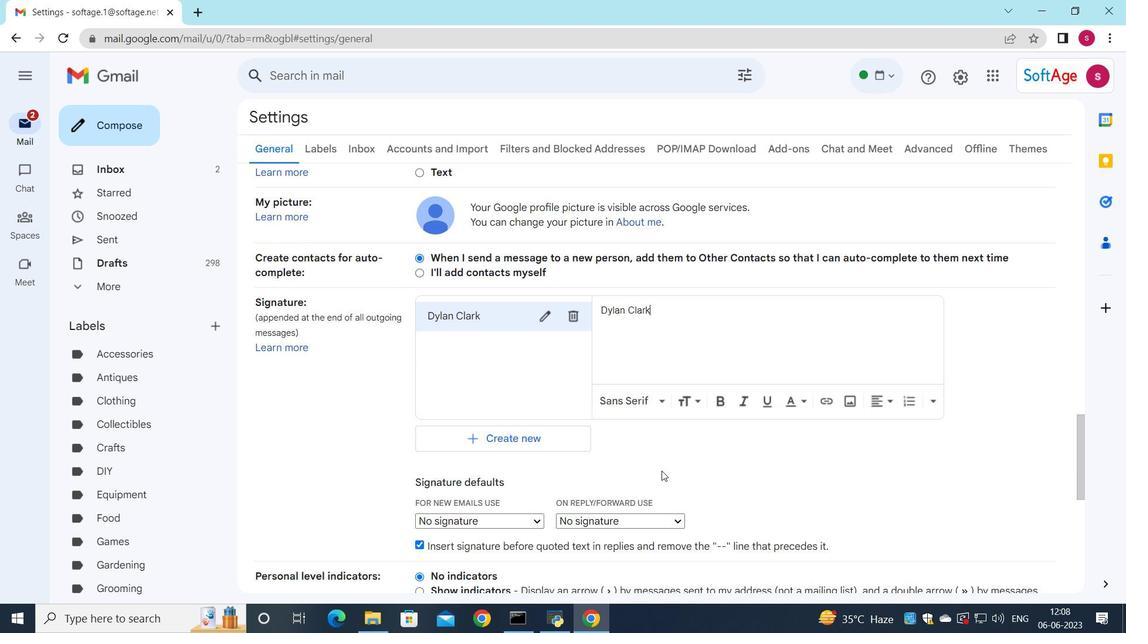 
Action: Mouse moved to (528, 254)
Screenshot: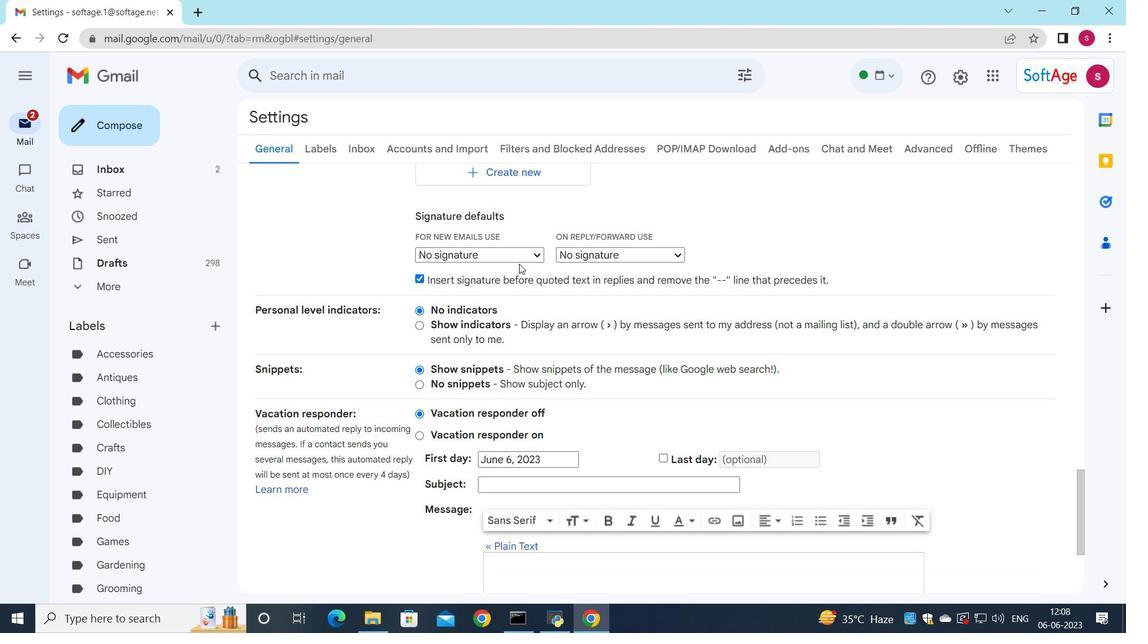 
Action: Mouse pressed left at (528, 254)
Screenshot: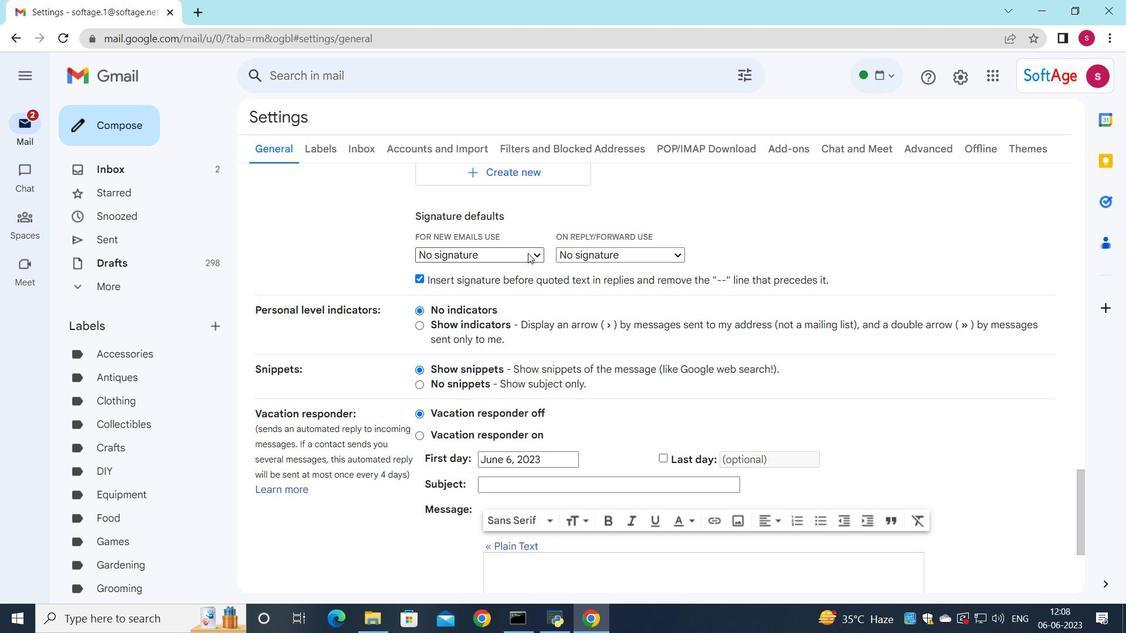 
Action: Mouse moved to (524, 278)
Screenshot: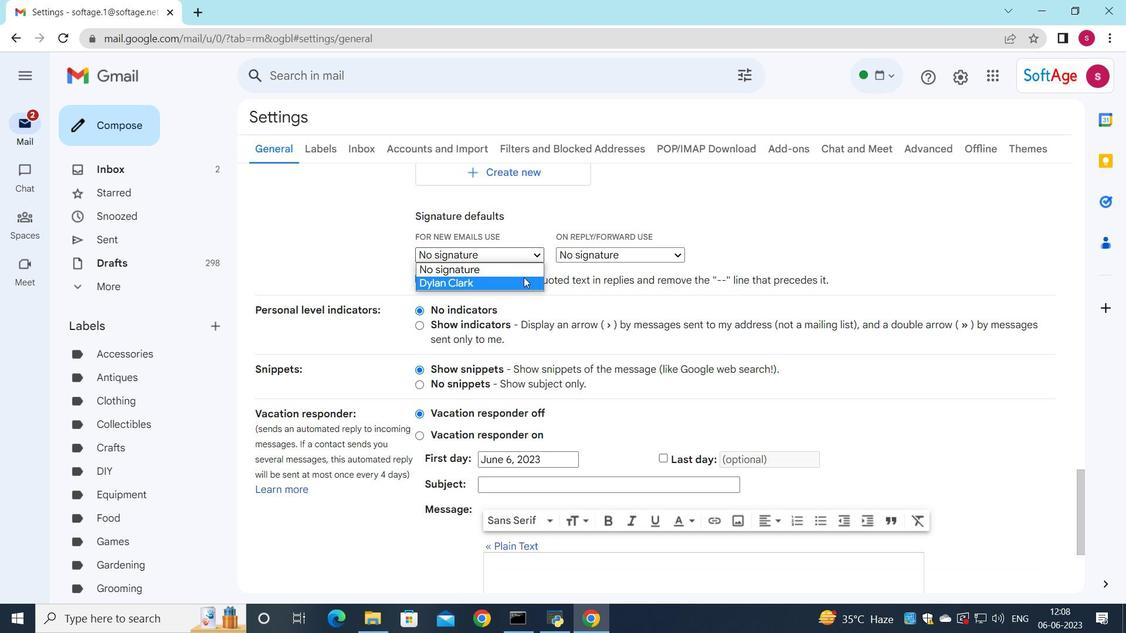 
Action: Mouse pressed left at (524, 278)
Screenshot: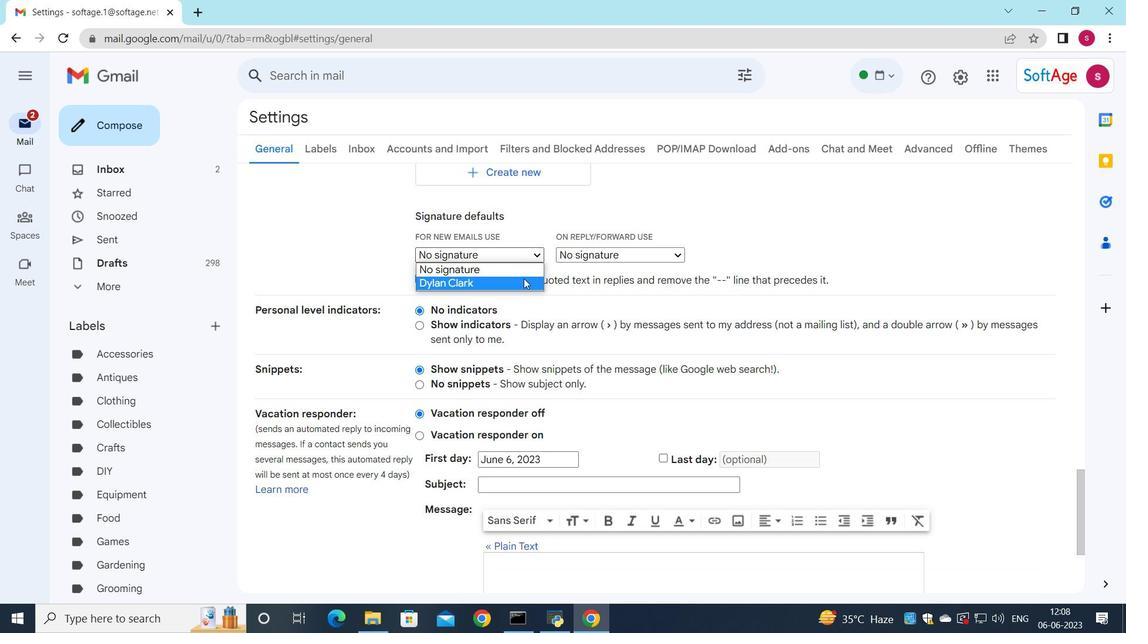 
Action: Mouse moved to (586, 252)
Screenshot: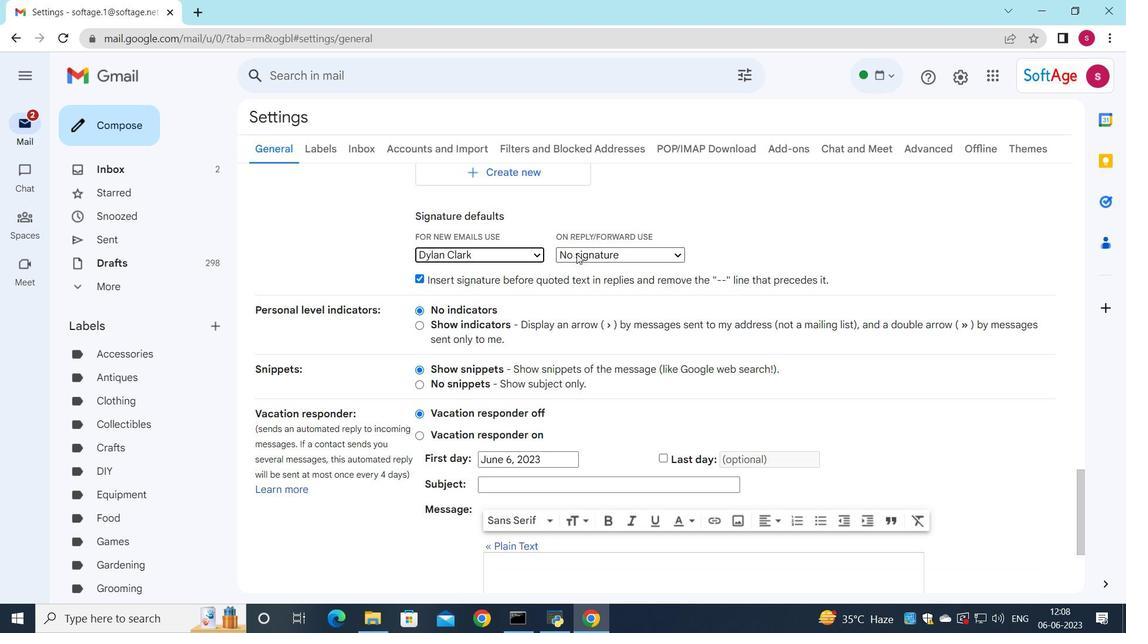 
Action: Mouse pressed left at (586, 252)
Screenshot: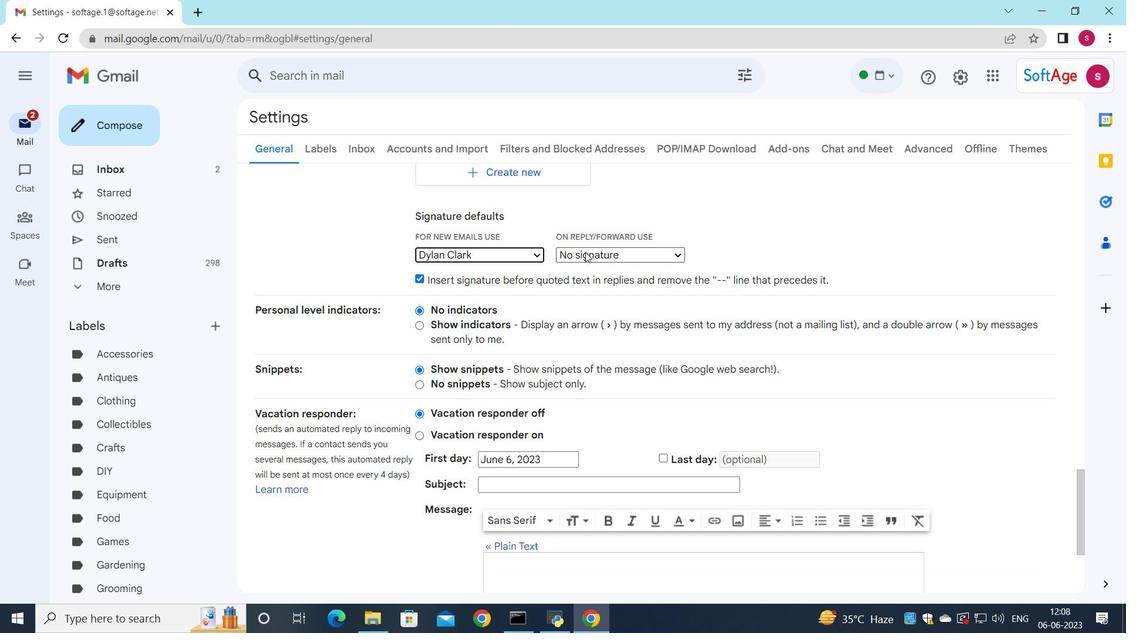 
Action: Mouse moved to (582, 281)
Screenshot: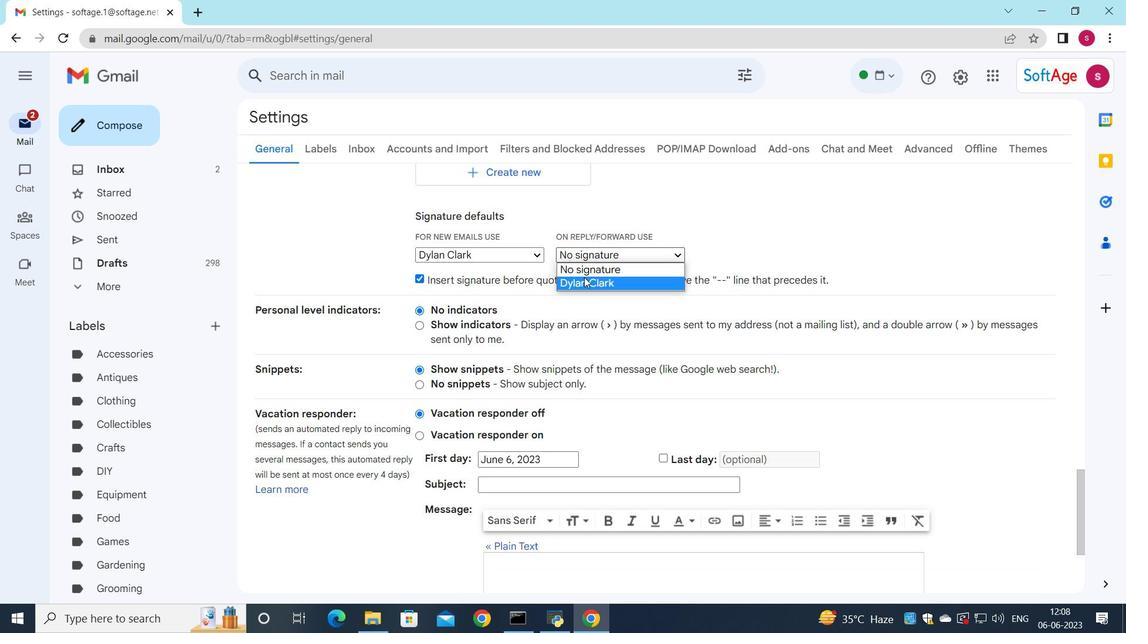 
Action: Mouse pressed left at (582, 281)
Screenshot: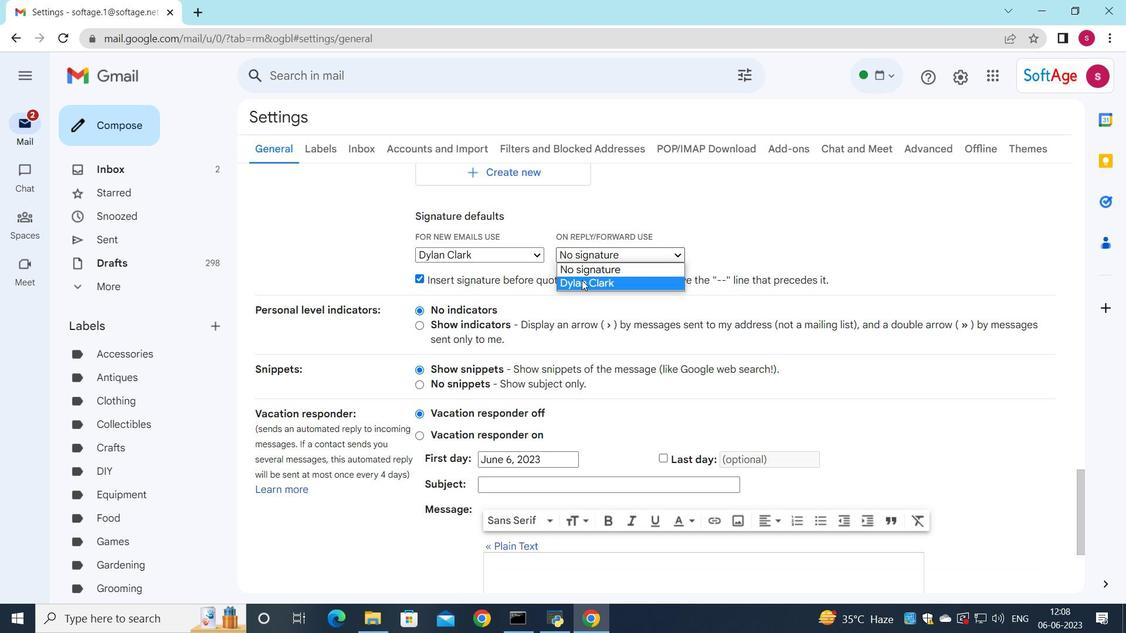 
Action: Mouse moved to (539, 299)
Screenshot: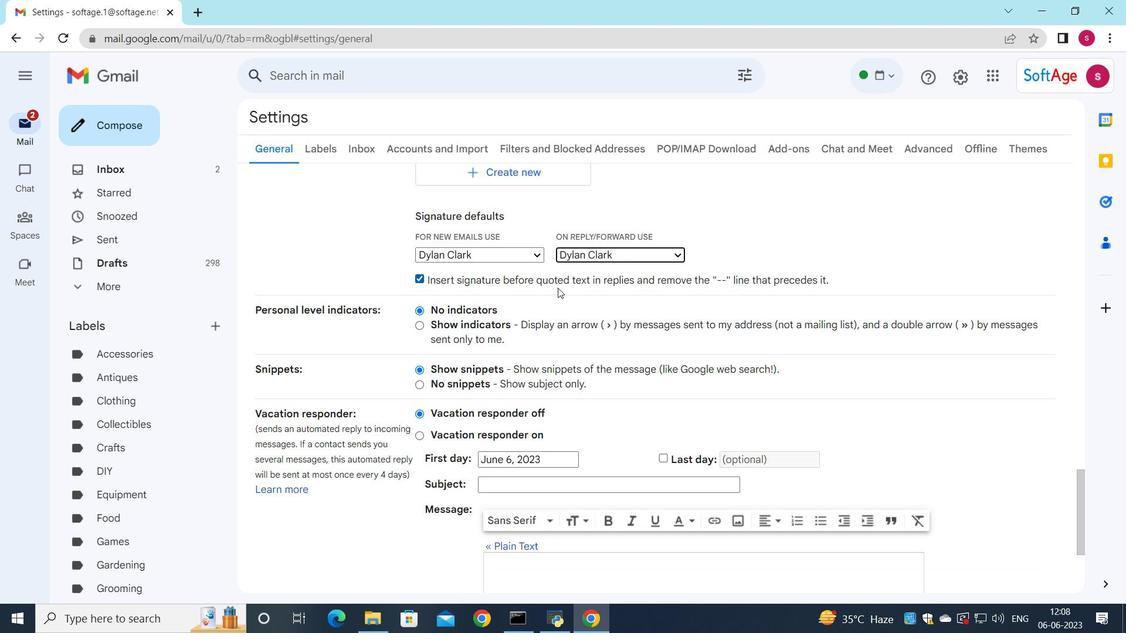 
Action: Mouse scrolled (539, 298) with delta (0, 0)
Screenshot: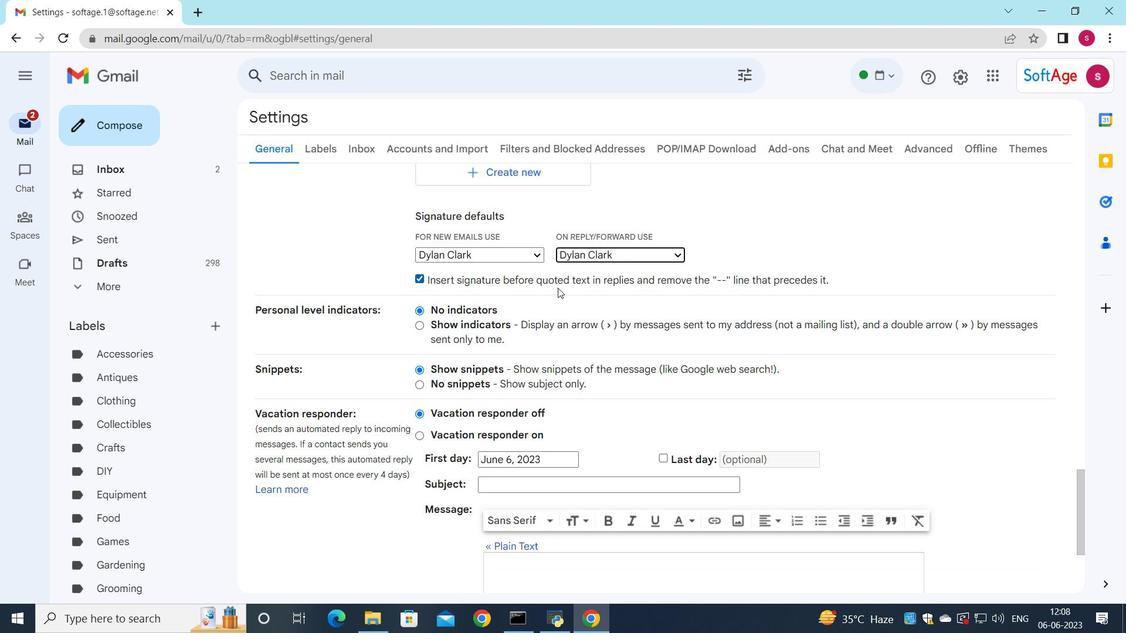 
Action: Mouse moved to (539, 299)
Screenshot: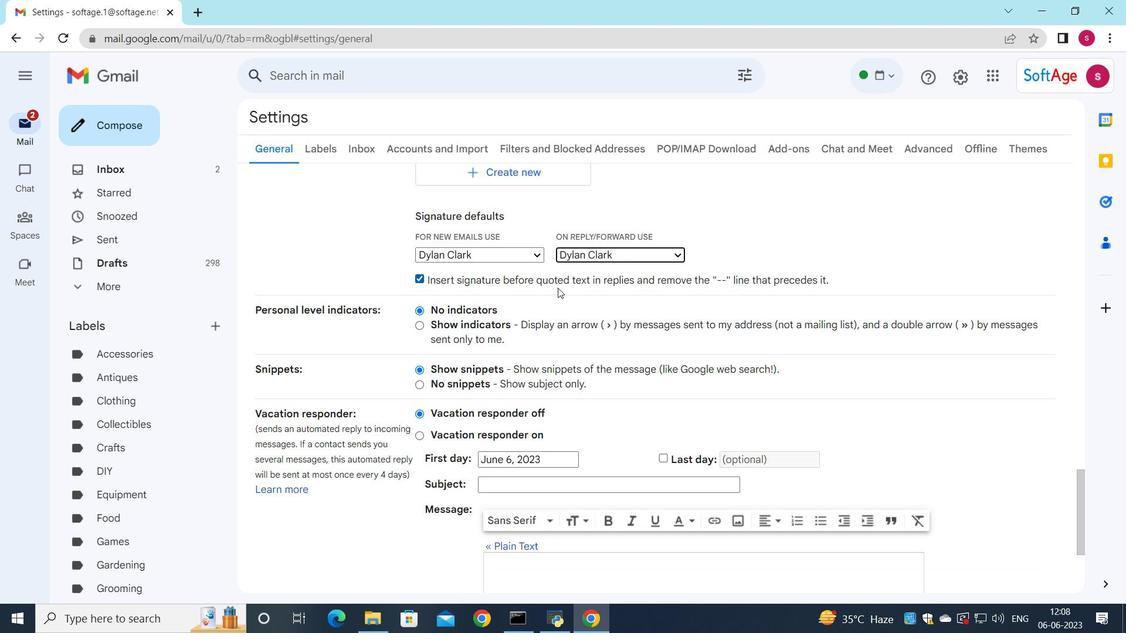 
Action: Mouse scrolled (539, 299) with delta (0, 0)
Screenshot: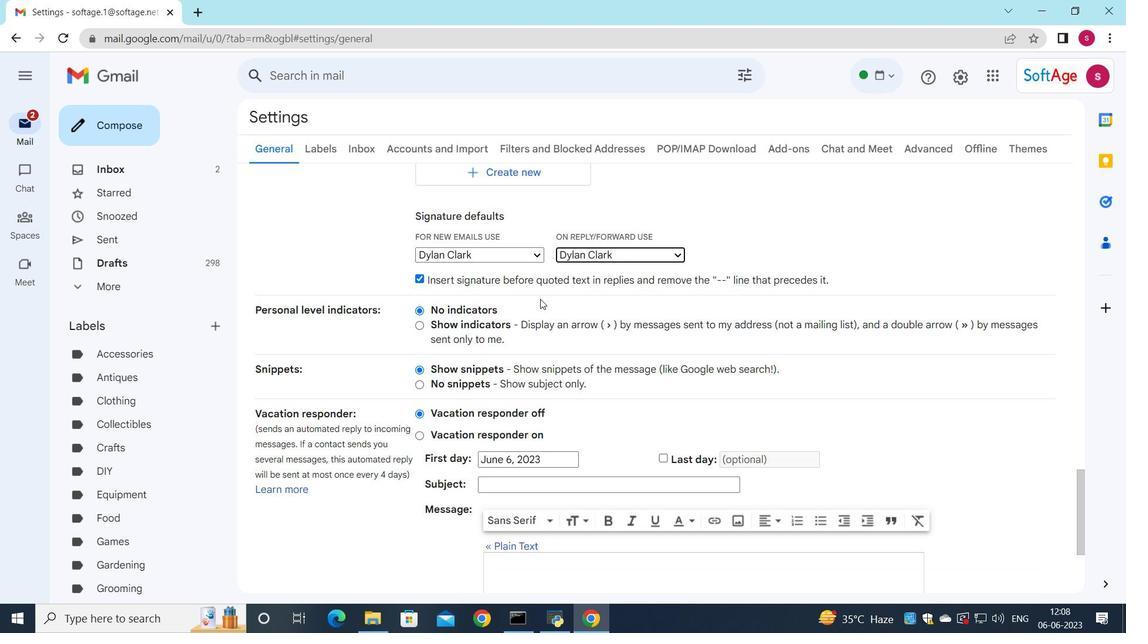 
Action: Mouse scrolled (539, 299) with delta (0, 0)
Screenshot: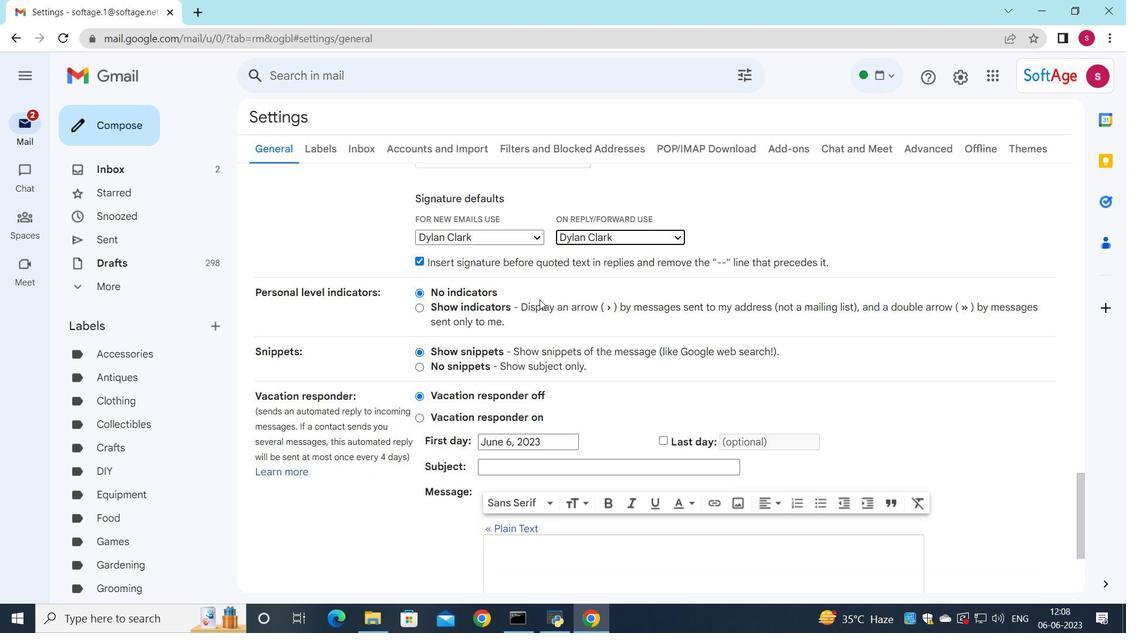 
Action: Mouse scrolled (539, 299) with delta (0, 0)
Screenshot: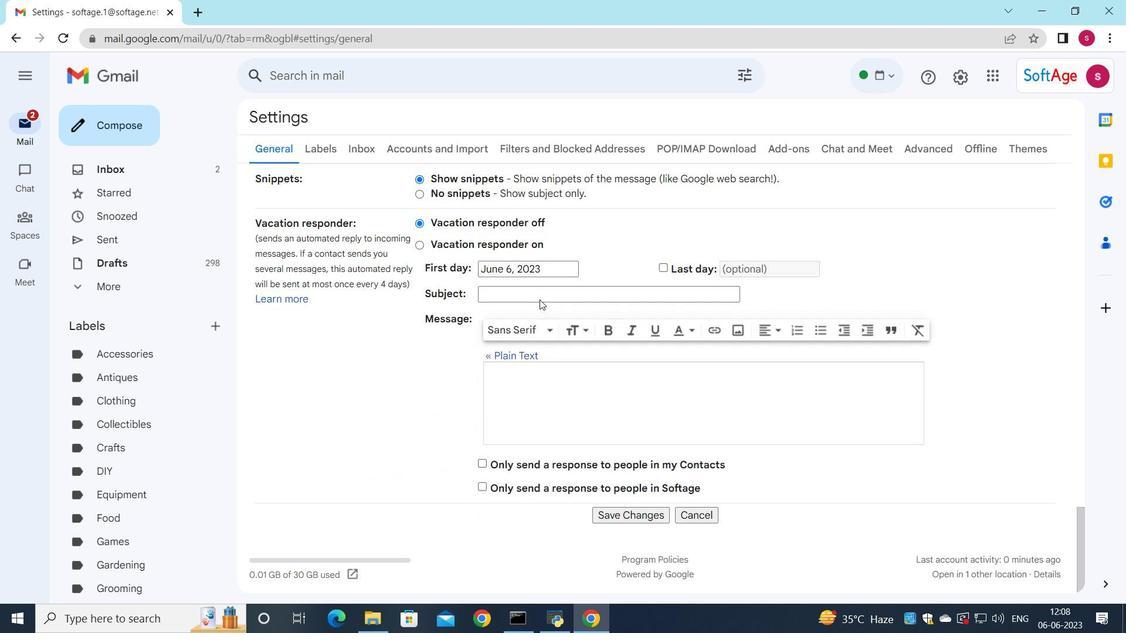 
Action: Mouse scrolled (539, 299) with delta (0, 0)
Screenshot: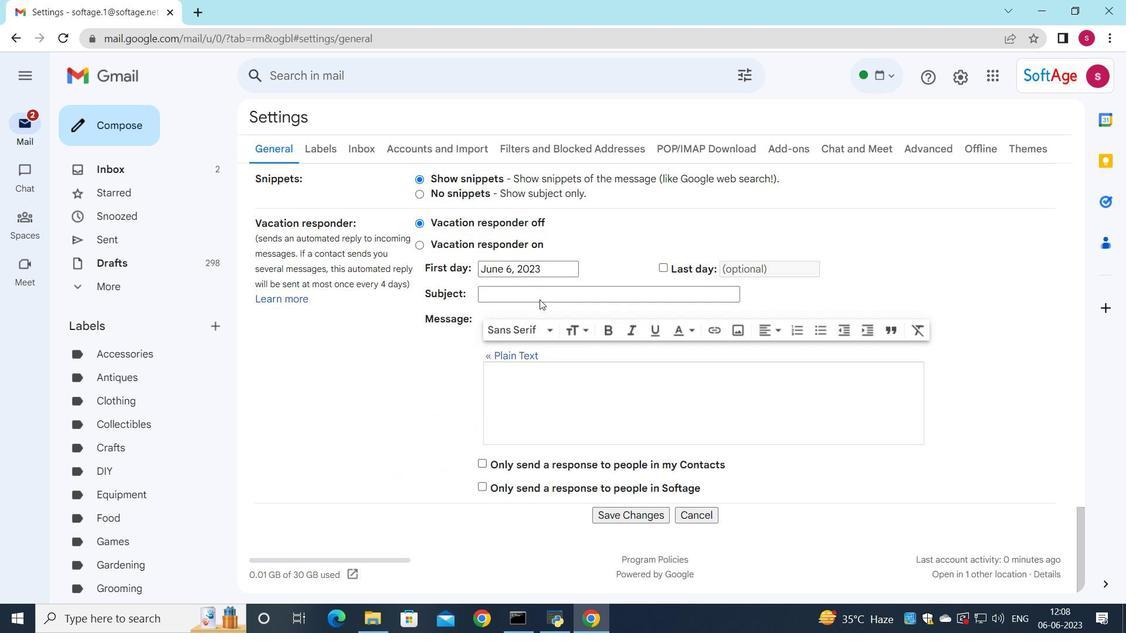 
Action: Mouse scrolled (539, 299) with delta (0, 0)
Screenshot: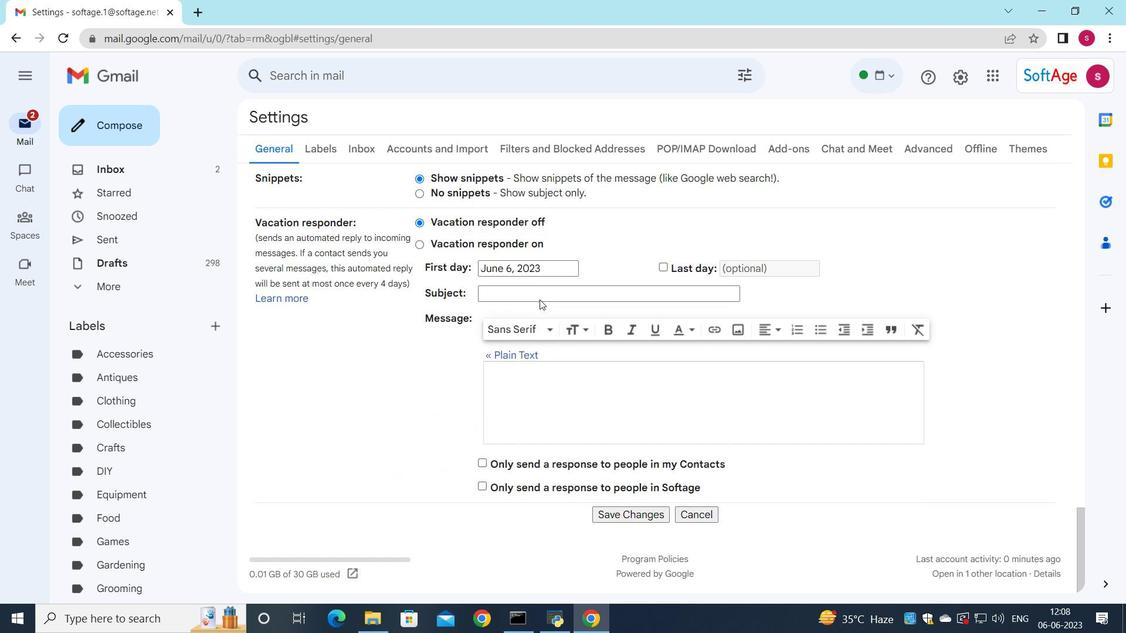 
Action: Mouse moved to (544, 303)
Screenshot: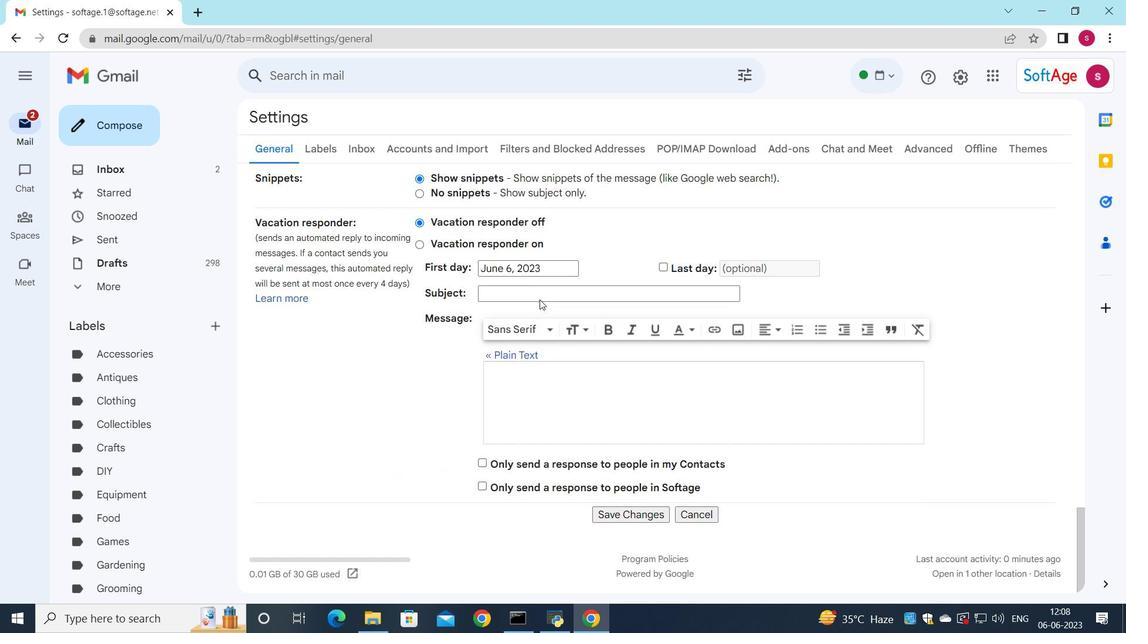 
Action: Mouse scrolled (544, 302) with delta (0, 0)
Screenshot: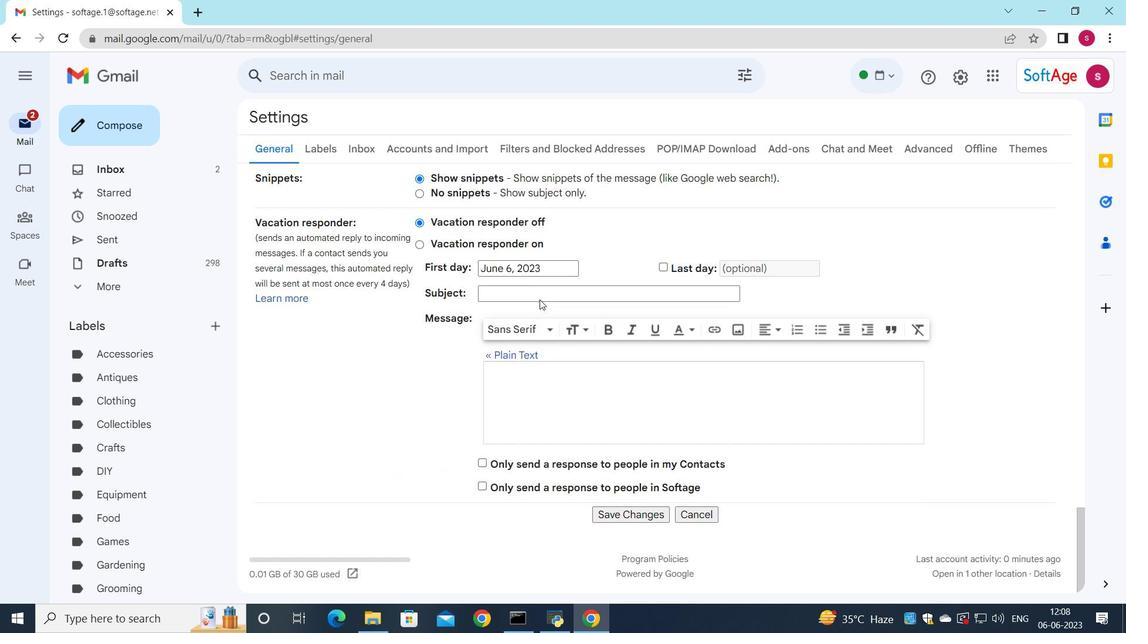 
Action: Mouse moved to (633, 515)
Screenshot: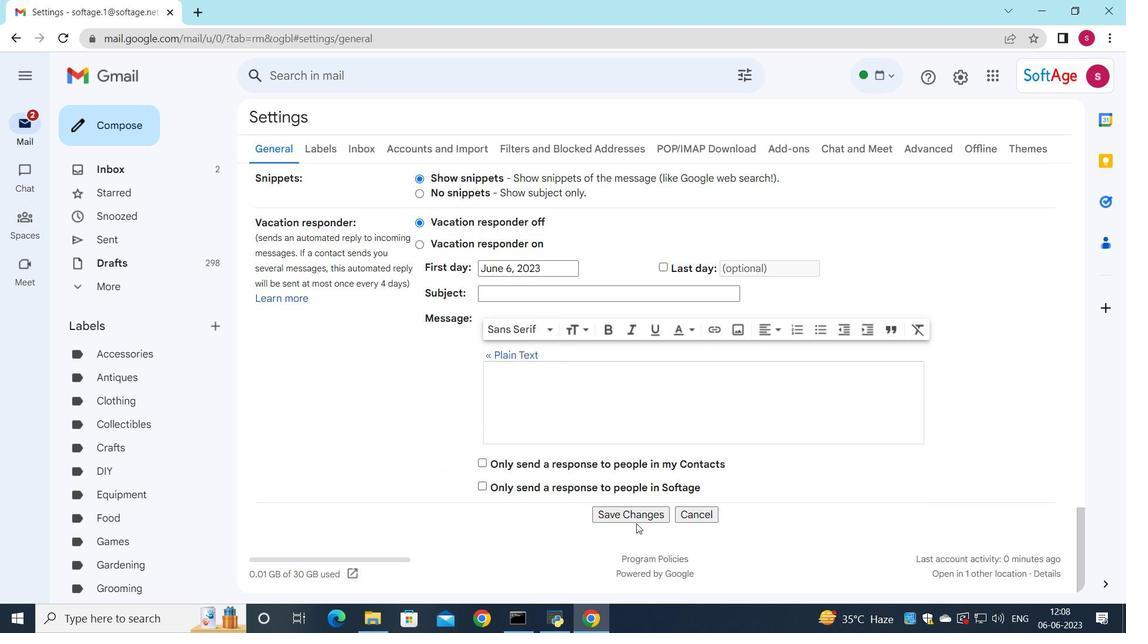 
Action: Mouse pressed left at (633, 515)
Screenshot: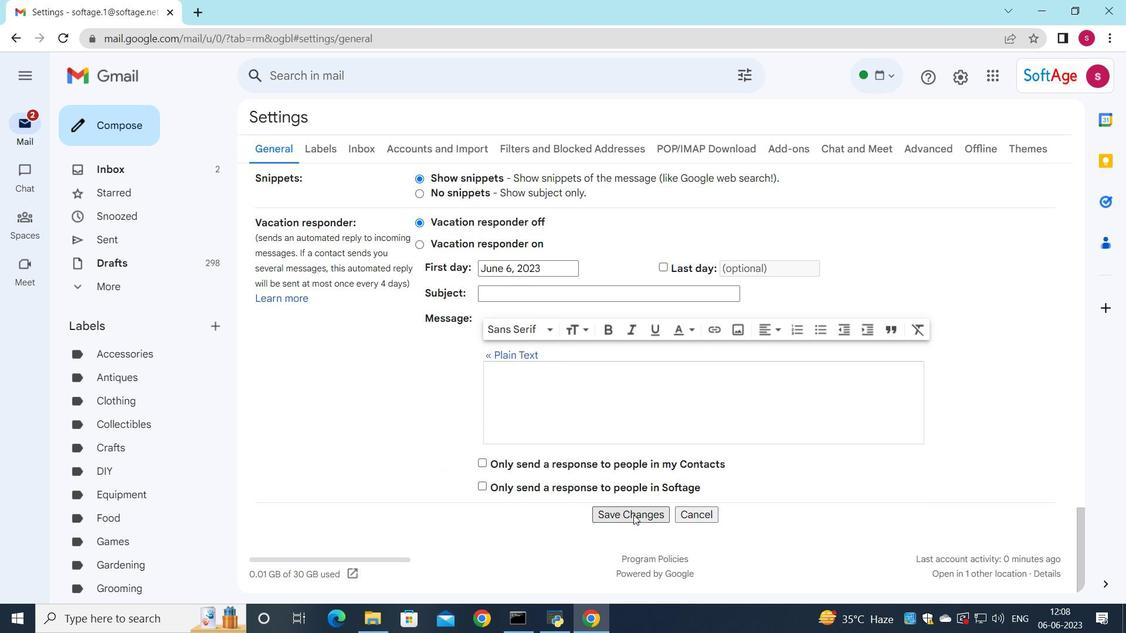 
Action: Mouse moved to (259, 322)
Screenshot: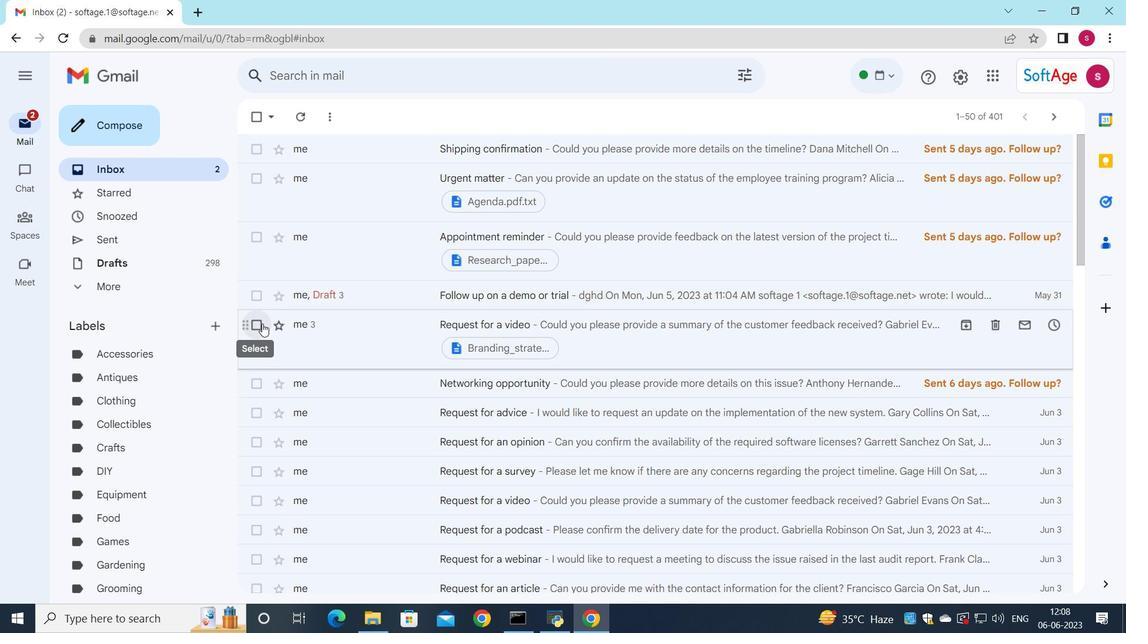 
Action: Mouse pressed left at (259, 322)
Screenshot: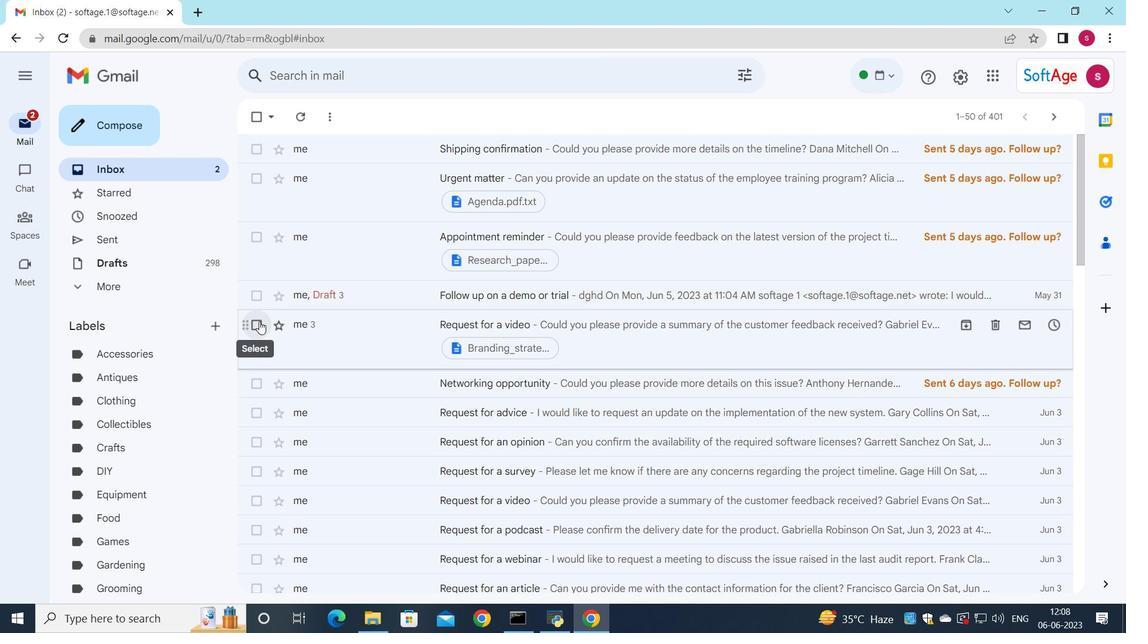 
Action: Mouse moved to (582, 109)
Screenshot: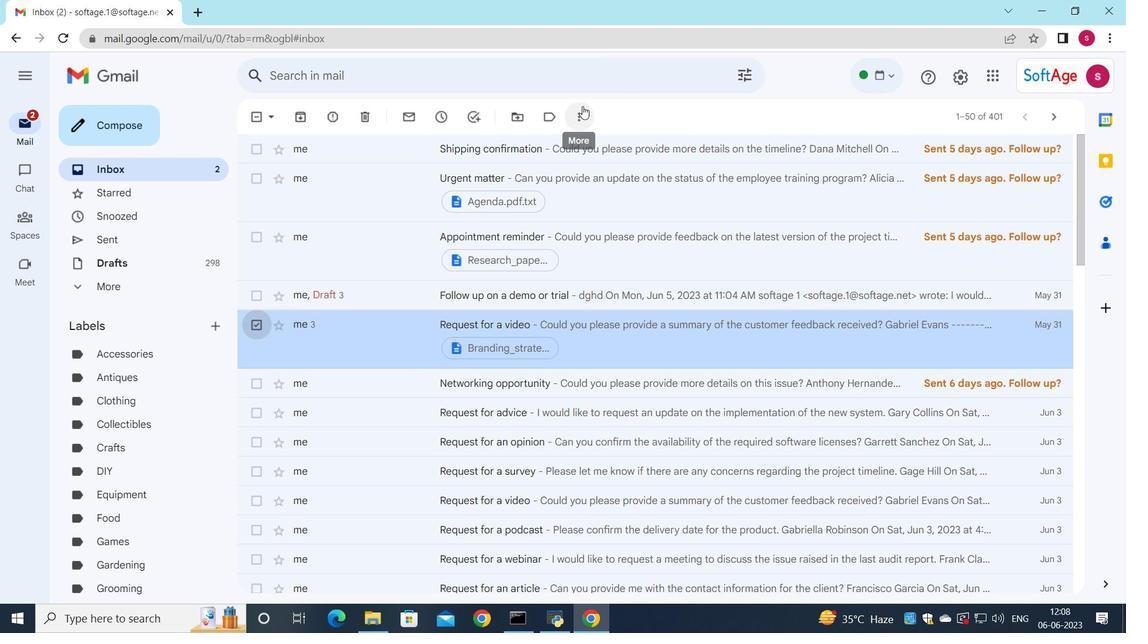 
Action: Mouse pressed left at (582, 109)
Screenshot: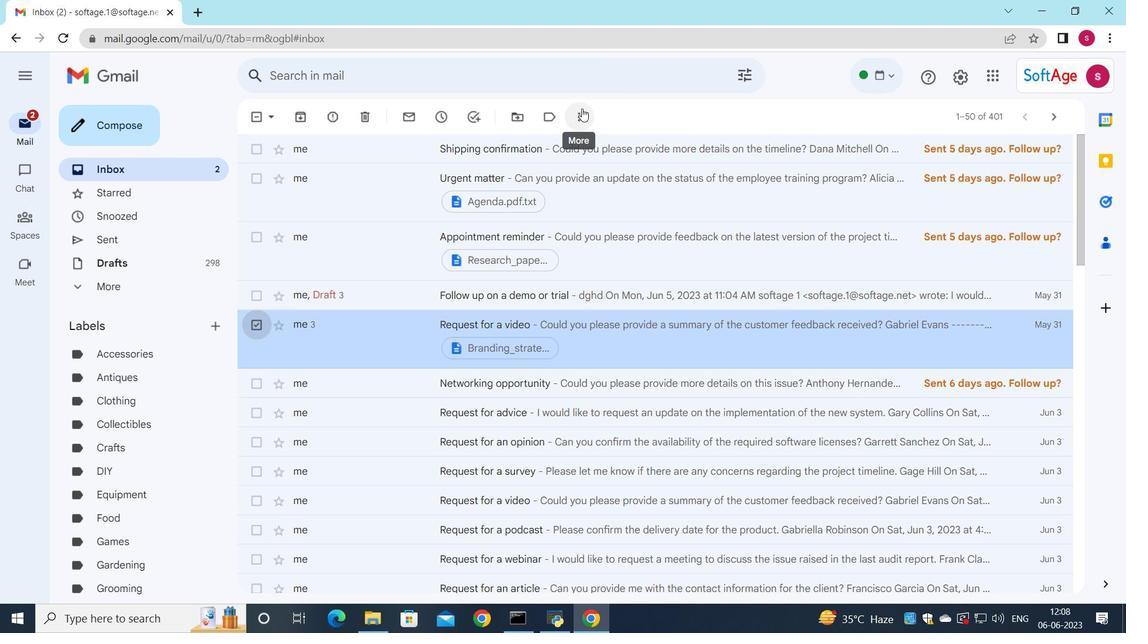 
Action: Mouse moved to (625, 265)
Screenshot: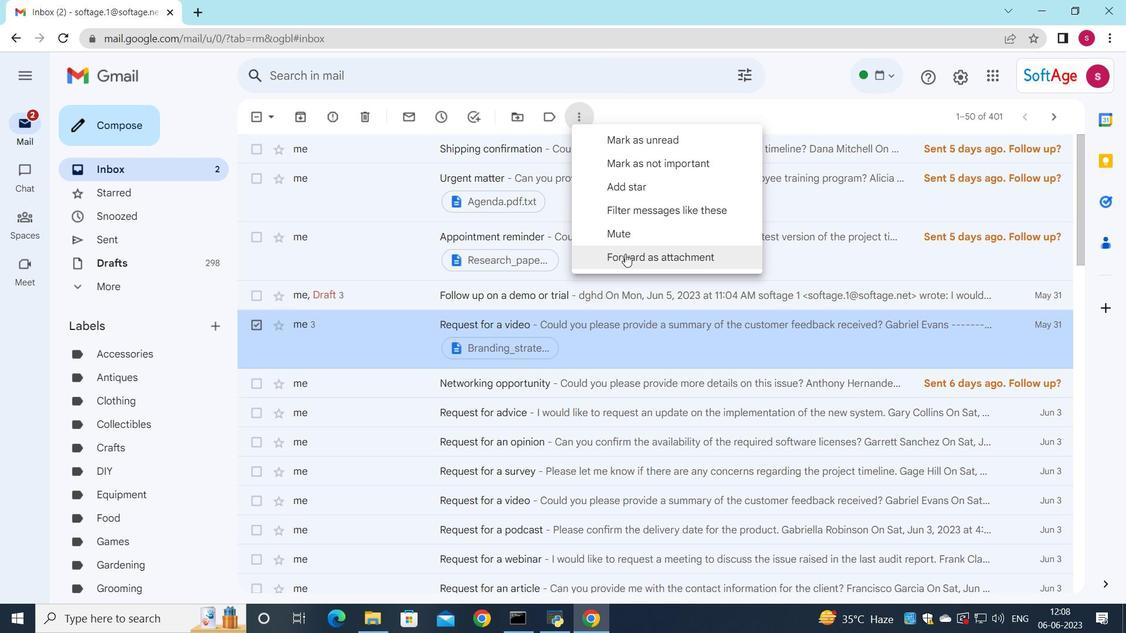 
Action: Mouse pressed left at (625, 265)
Screenshot: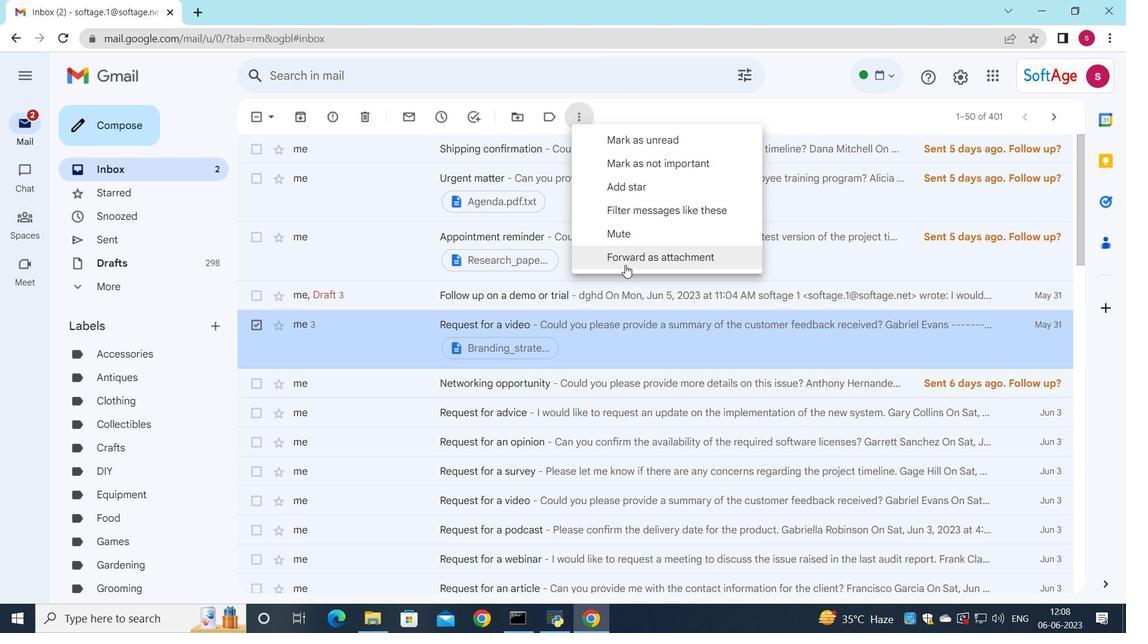 
Action: Mouse moved to (685, 231)
Screenshot: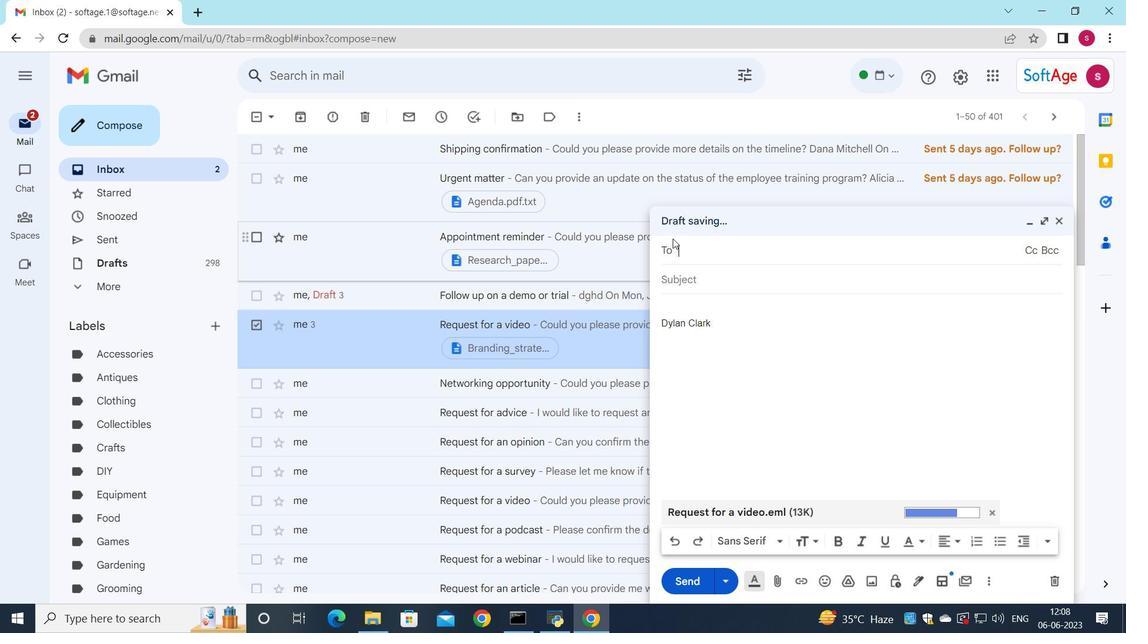
Action: Key pressed s
Screenshot: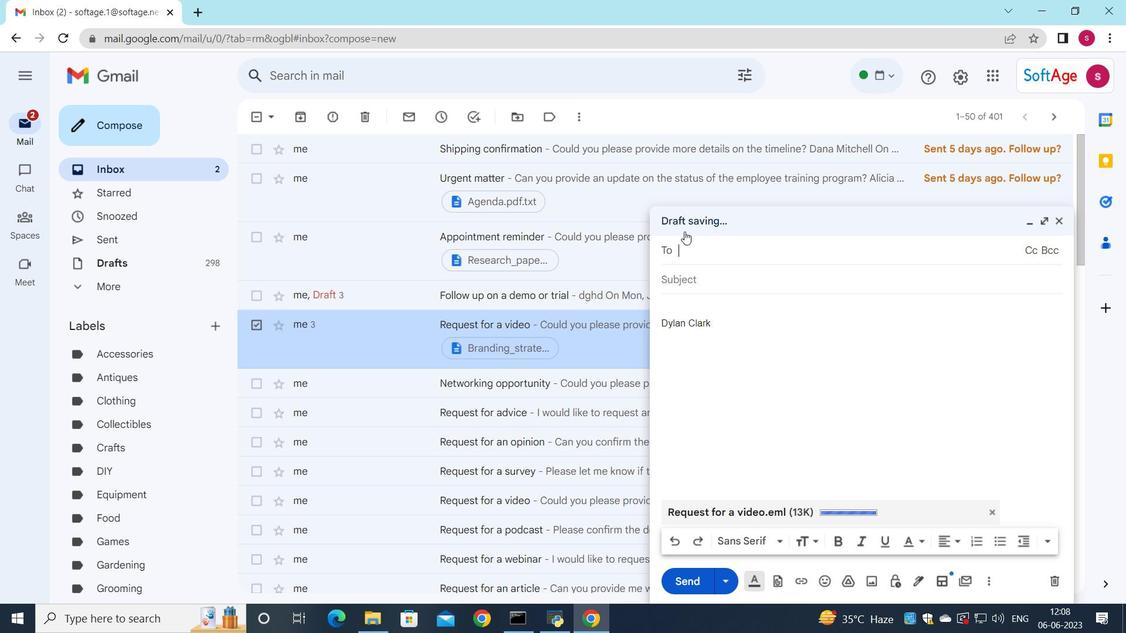 
Action: Mouse moved to (753, 553)
Screenshot: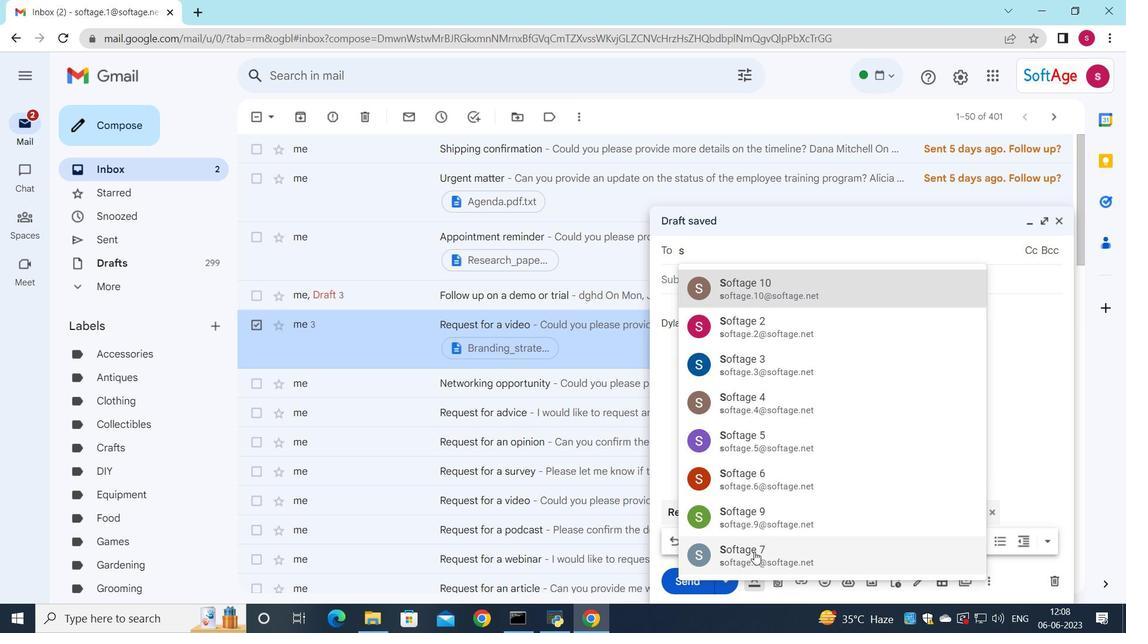 
Action: Mouse pressed left at (753, 553)
Screenshot: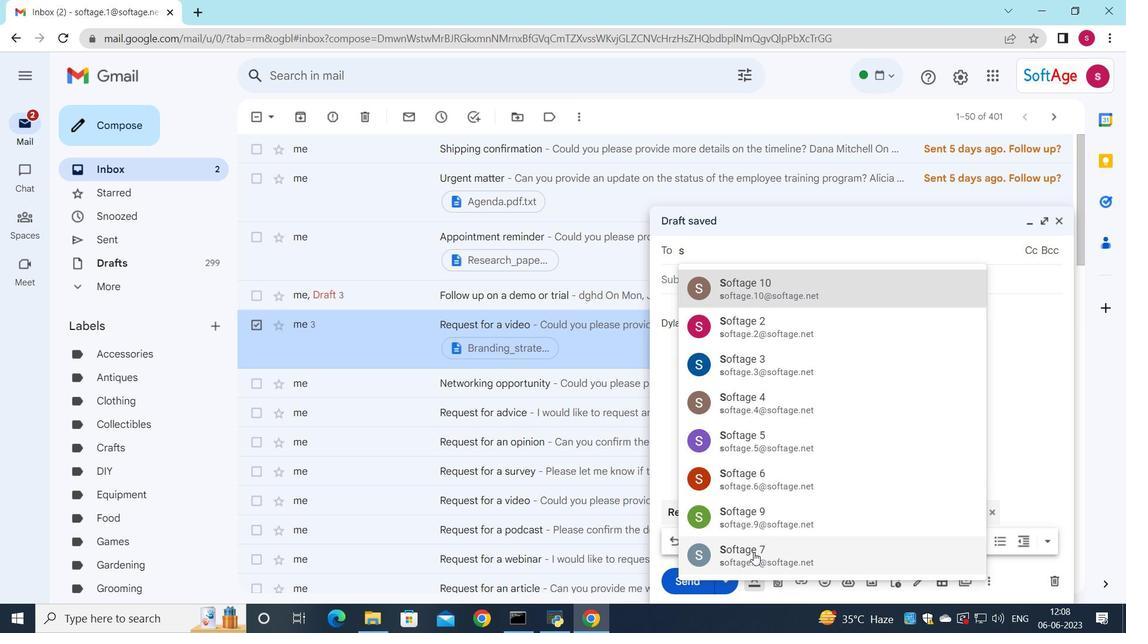 
Action: Mouse moved to (709, 296)
Screenshot: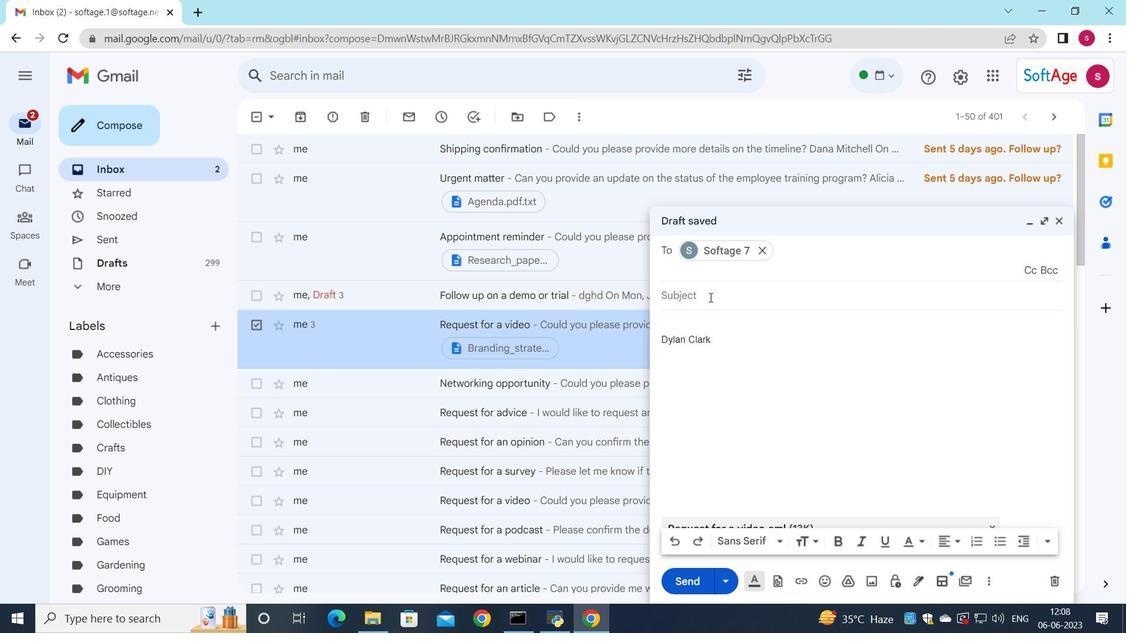
Action: Mouse pressed left at (709, 296)
Screenshot: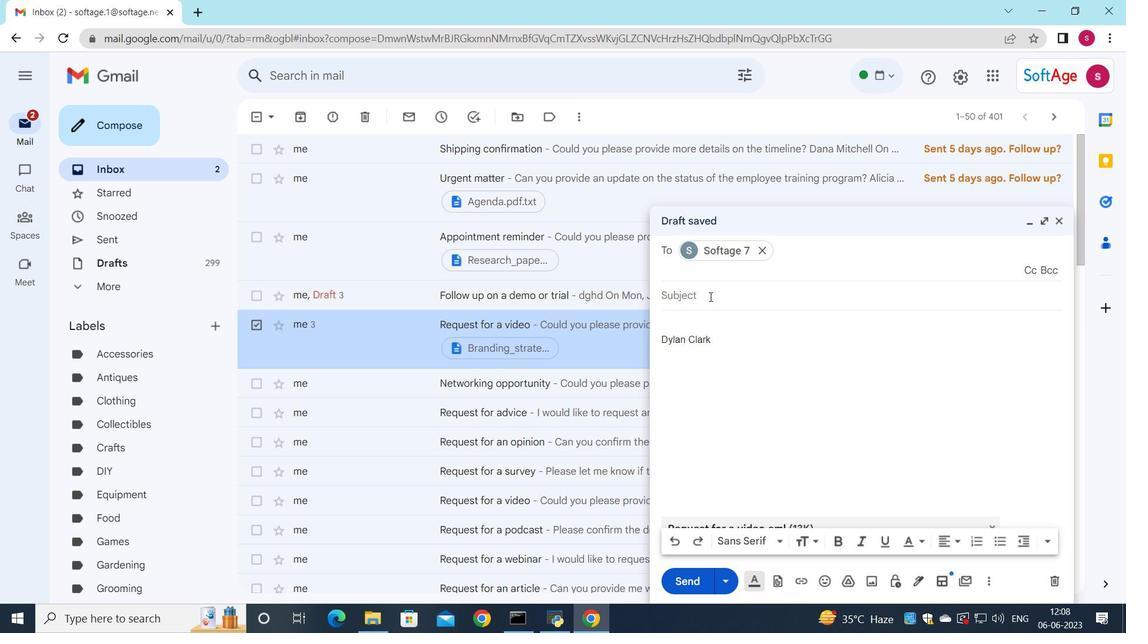 
Action: Key pressed <Key.shift>Request<Key.space><Key.space><Key.backspace>for<Key.space>paternity
Screenshot: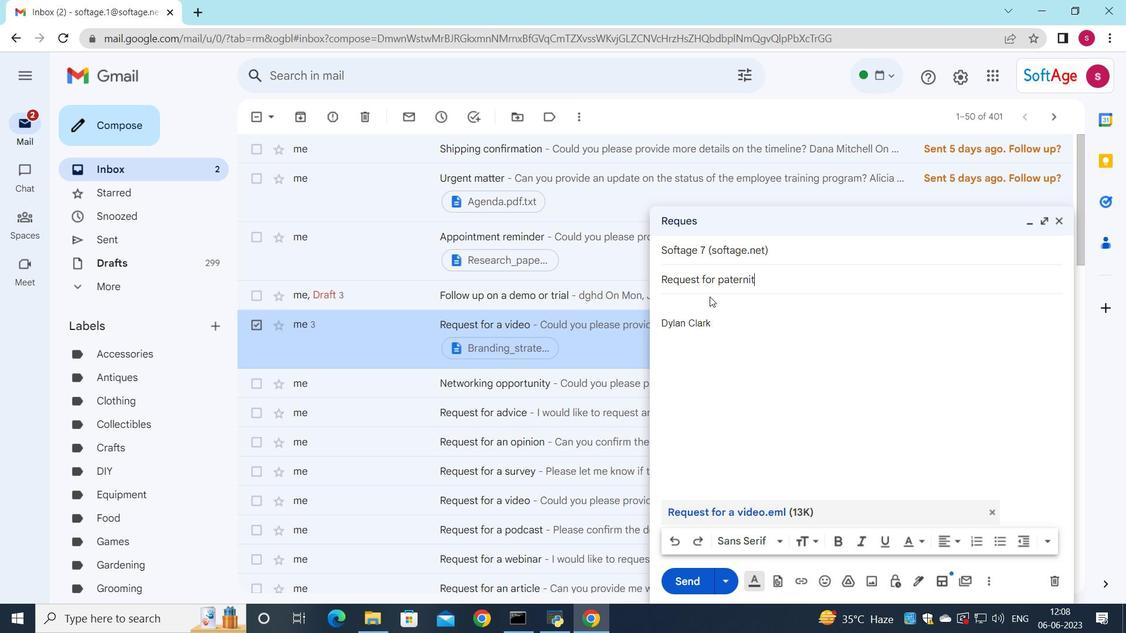 
Action: Mouse moved to (707, 305)
Screenshot: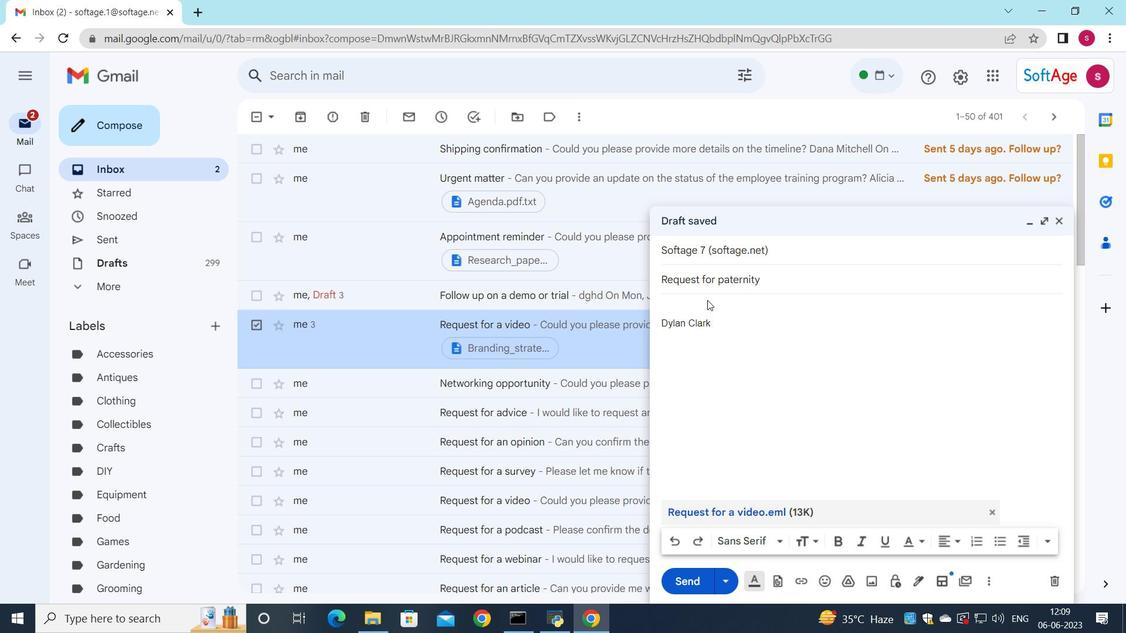 
Action: Mouse pressed left at (707, 305)
Screenshot: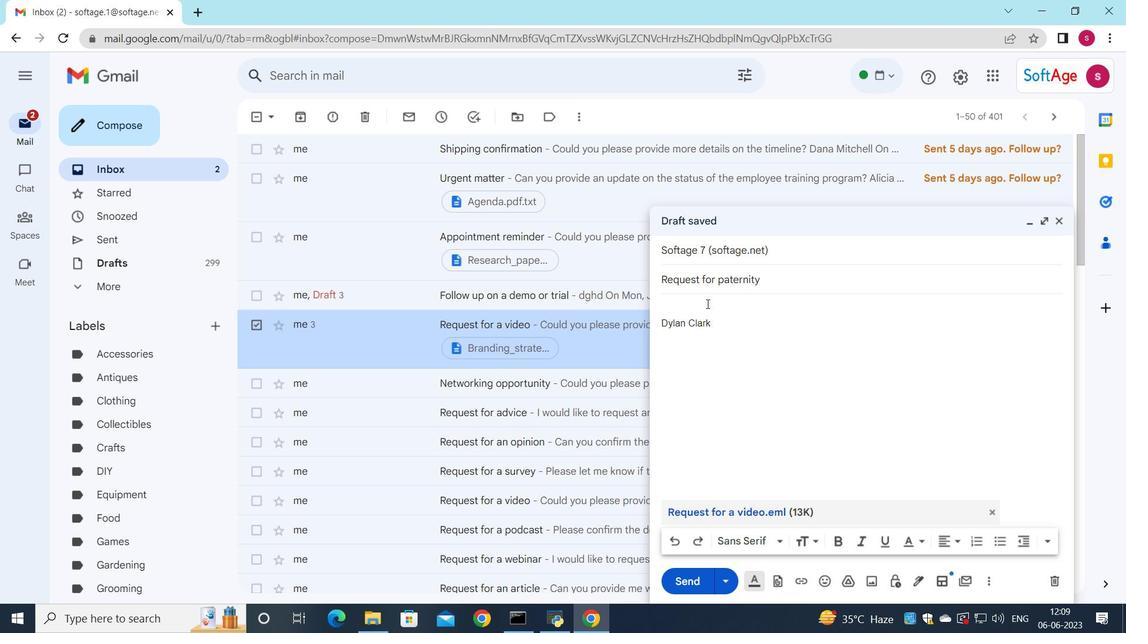 
Action: Key pressed <Key.shift>Would<Key.space>it<Key.space>be<Key.space>possible<Key.space>to<Key.space>have<Key.space>a<Key.space>project<Key.space>review<Key.space>mw<Key.backspace>eeting<Key.space>with<Key.space>all<Key.space>stakeholders<Key.space>next<Key.space>week<Key.shift_r>?
Screenshot: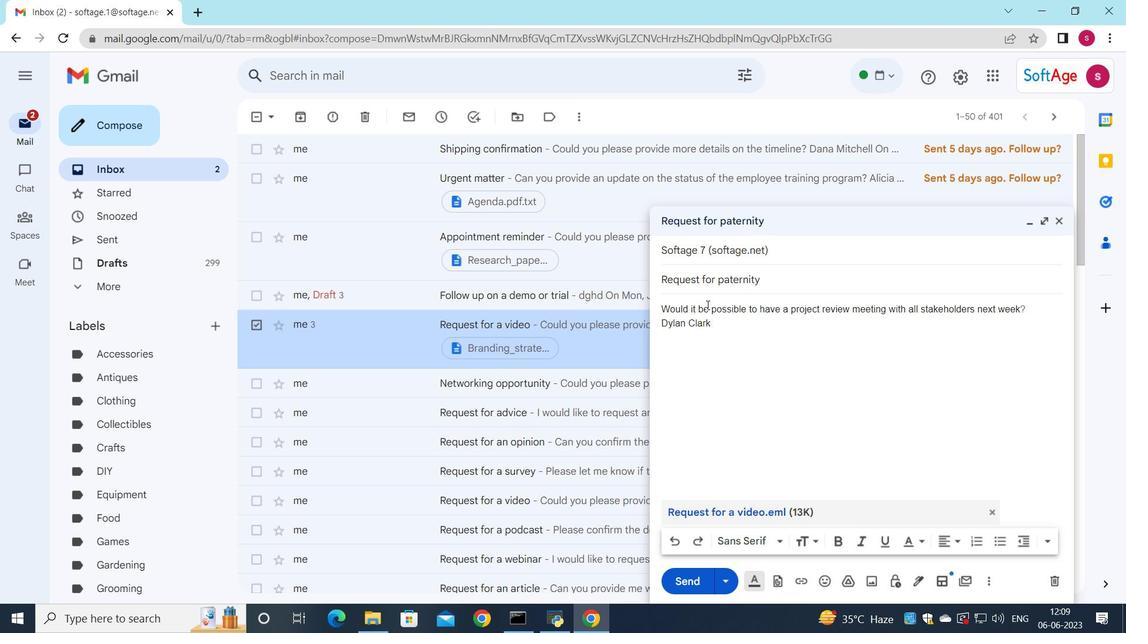 
Action: Mouse moved to (689, 587)
Screenshot: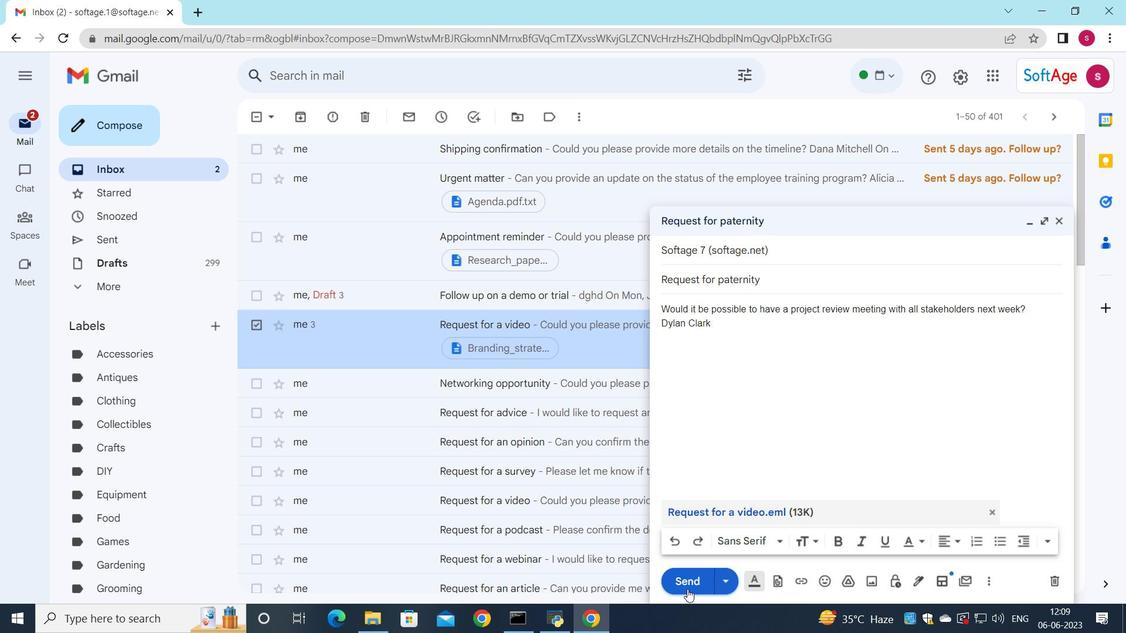 
Action: Mouse pressed left at (689, 587)
Screenshot: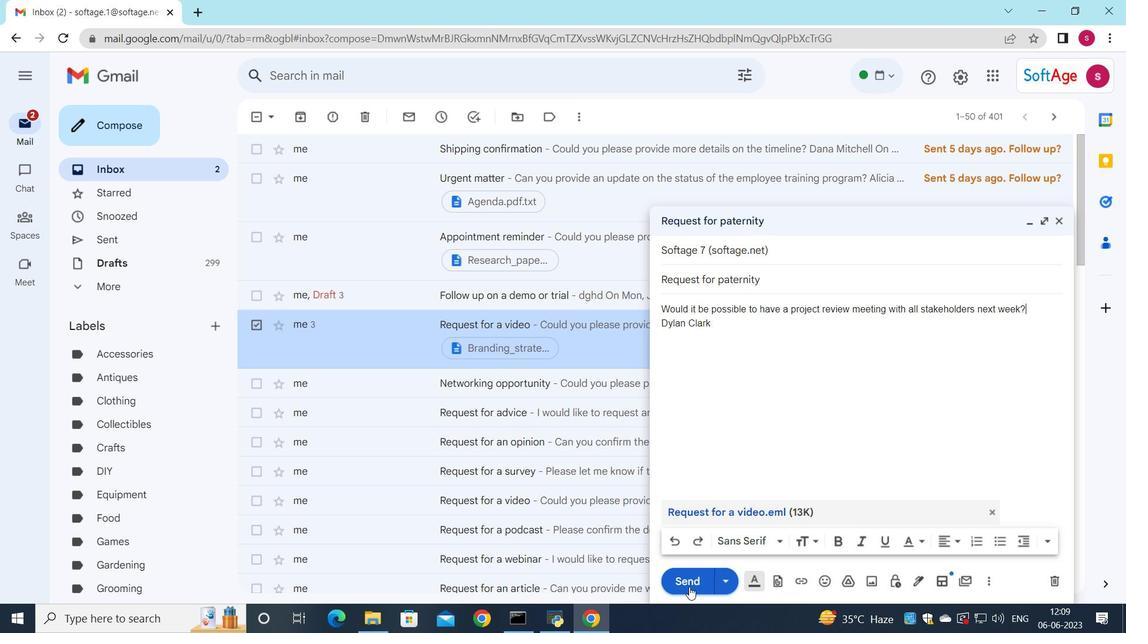 
